 Task: In the sheet Budget Analysis ToolFont size of heading  18 Font style of dataoswald 'Font size of data '9 Alignment of headline & dataAlign center.   Fill color in heading, Red Font color of dataIn the sheet   Nexus Sales   book
Action: Mouse moved to (347, 110)
Screenshot: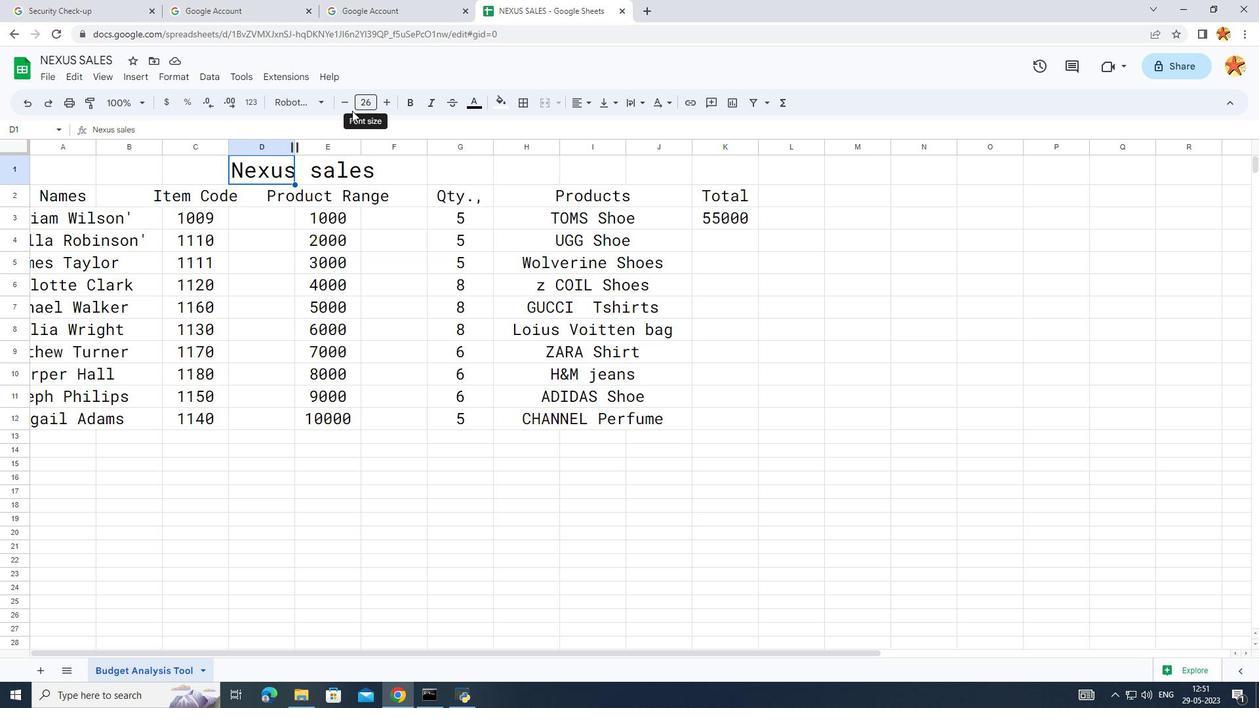 
Action: Mouse pressed left at (347, 110)
Screenshot: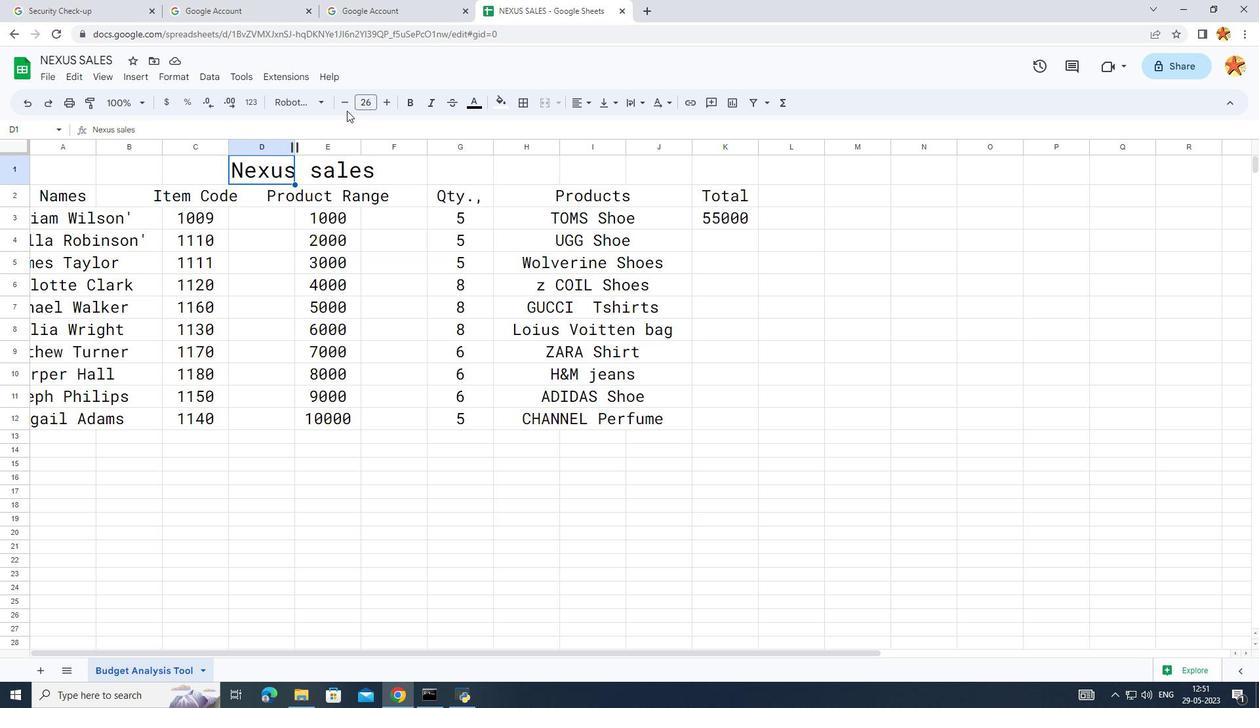 
Action: Mouse moved to (346, 108)
Screenshot: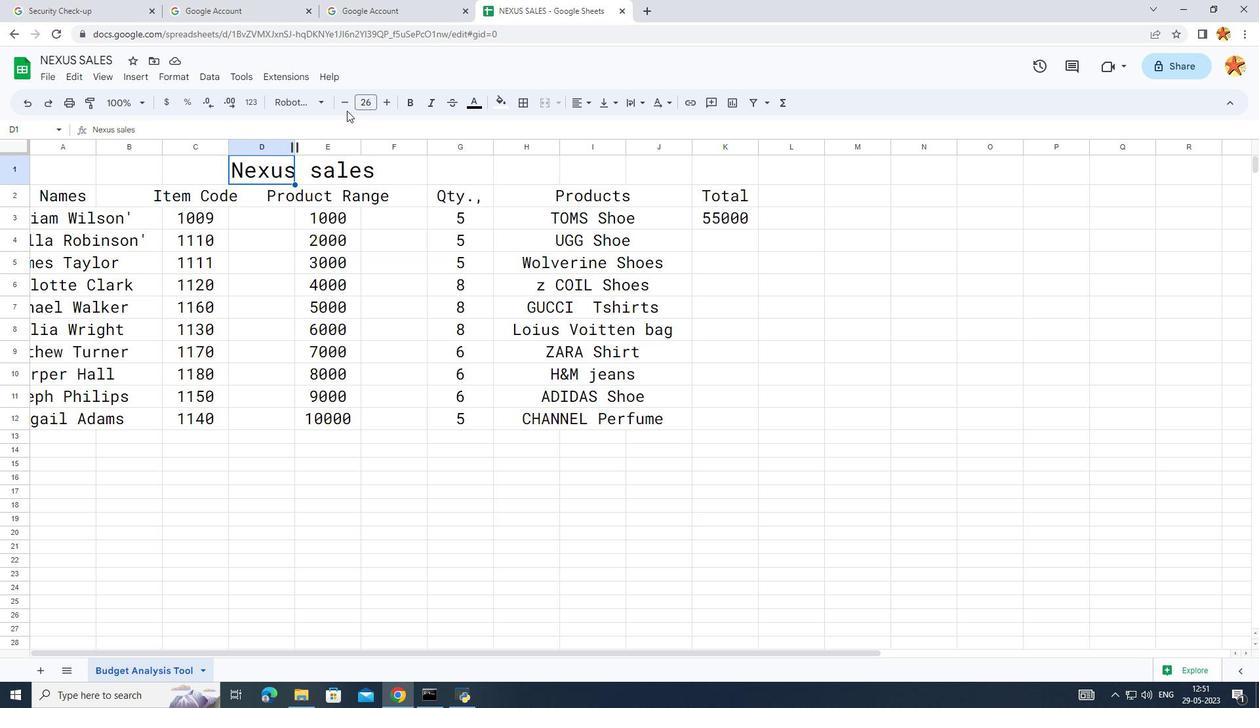 
Action: Mouse pressed left at (346, 108)
Screenshot: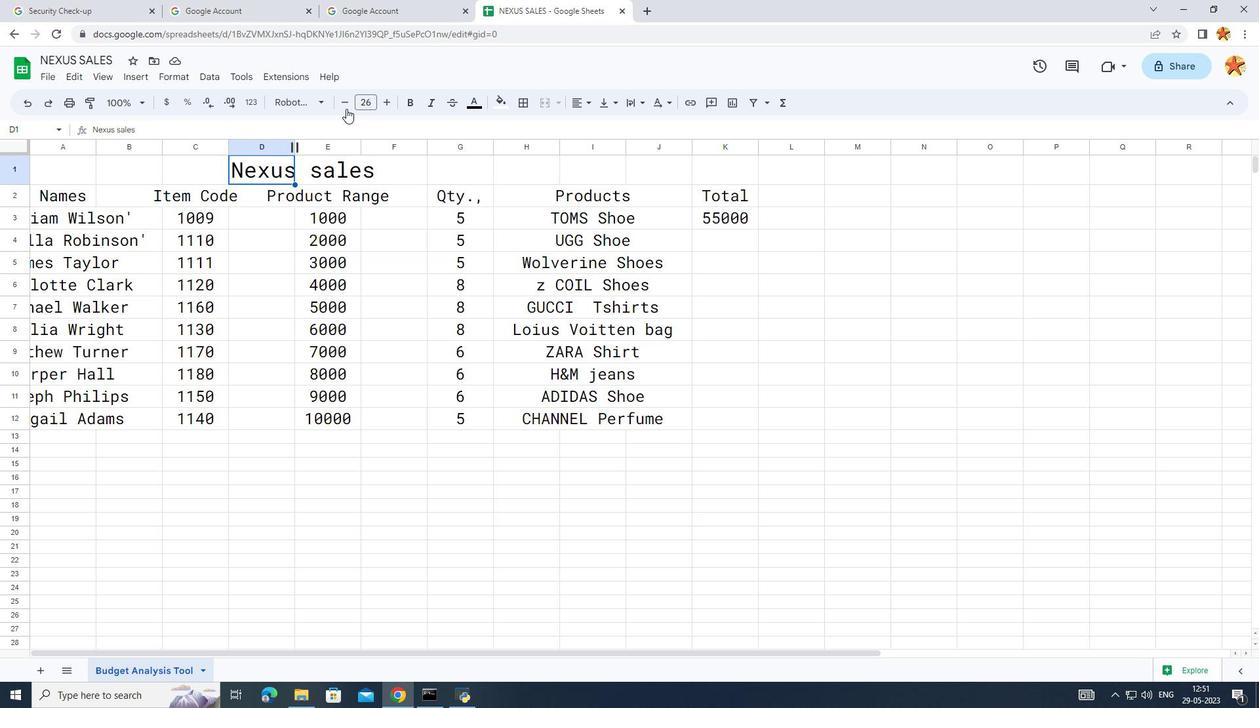
Action: Mouse pressed left at (346, 108)
Screenshot: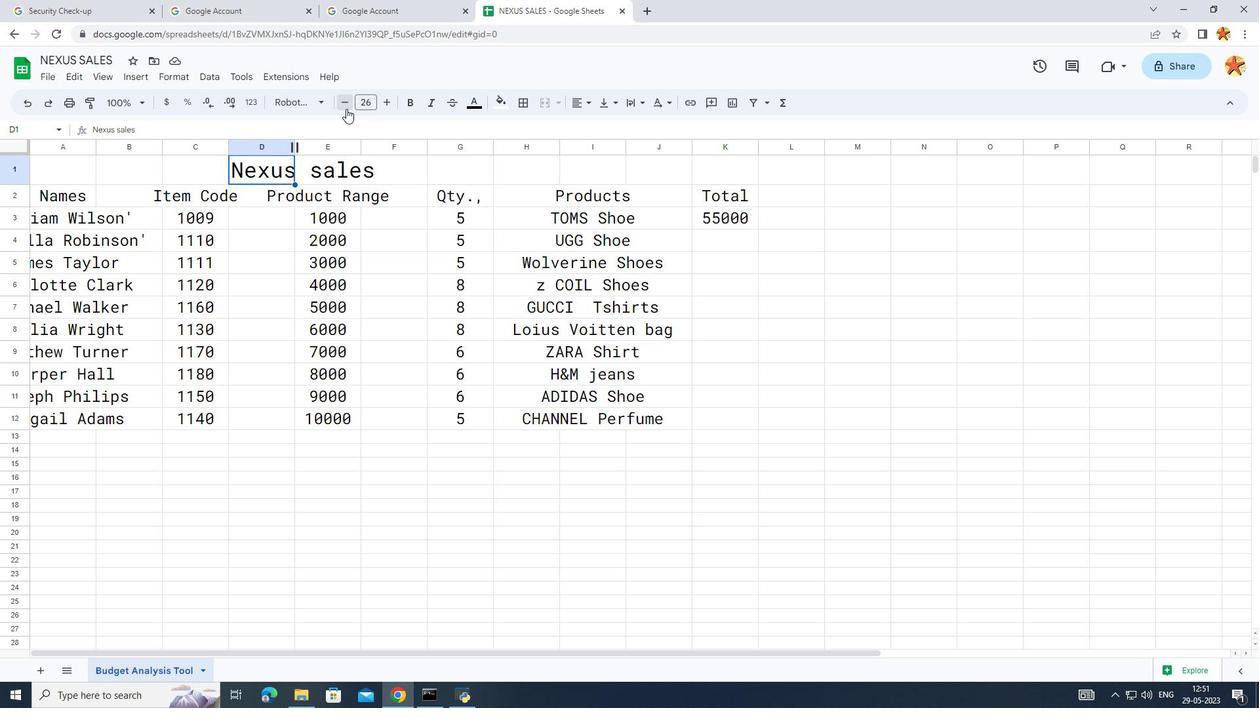 
Action: Mouse pressed left at (346, 108)
Screenshot: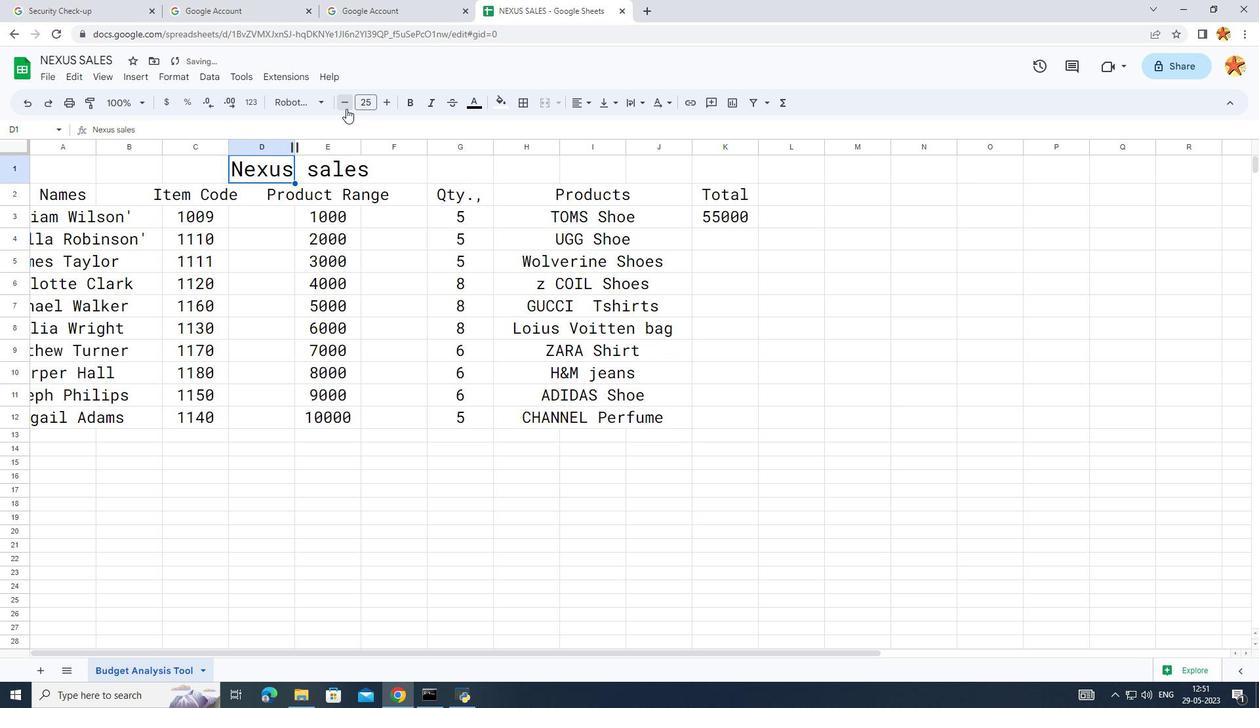 
Action: Mouse pressed left at (346, 108)
Screenshot: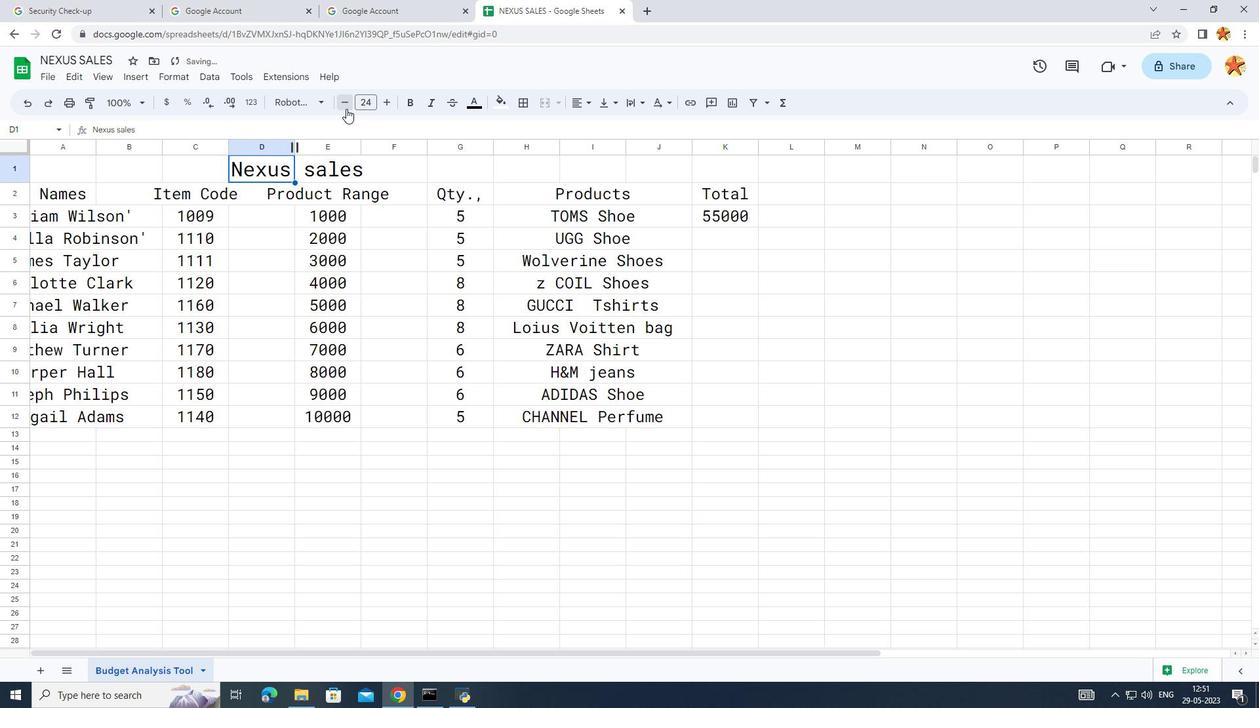 
Action: Mouse pressed left at (346, 108)
Screenshot: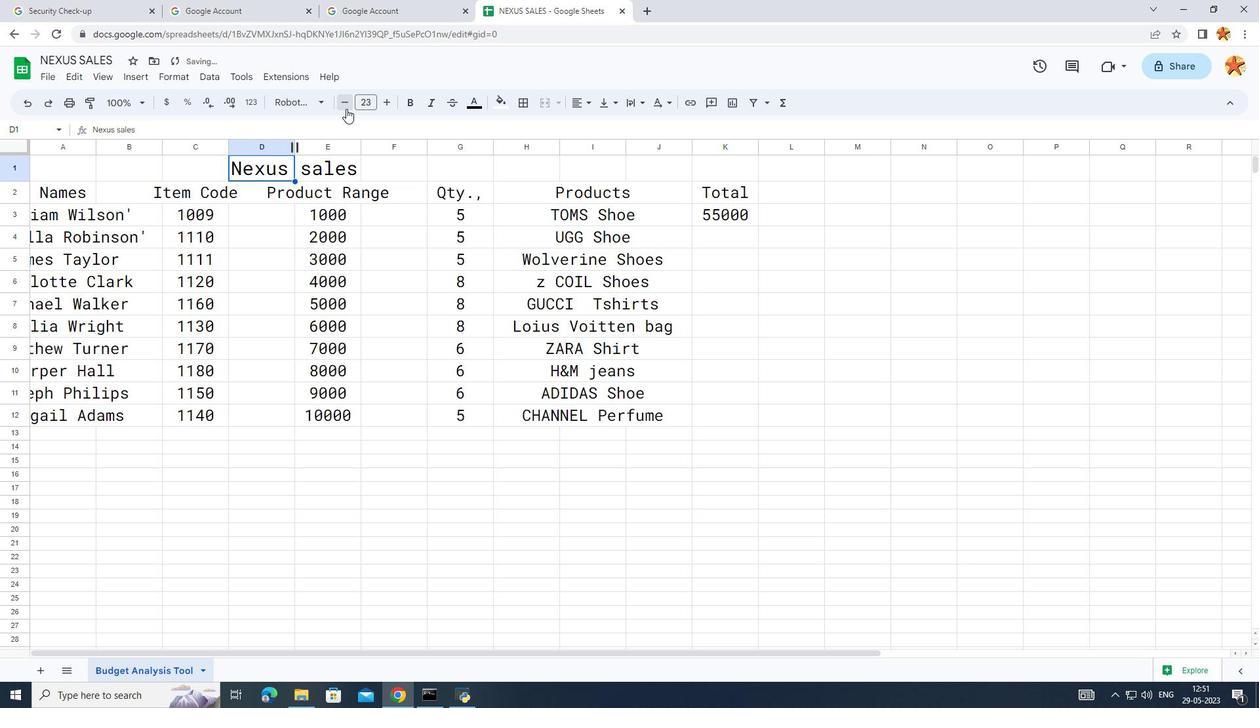 
Action: Mouse pressed left at (346, 108)
Screenshot: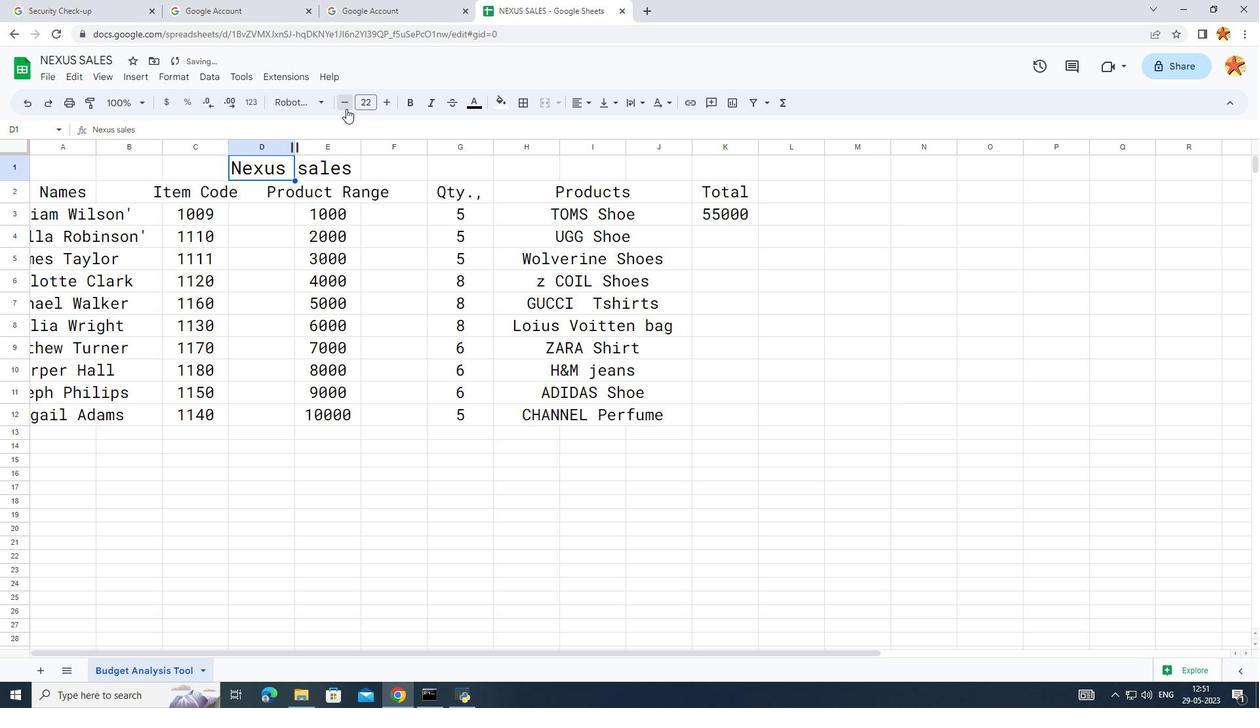
Action: Mouse pressed left at (346, 108)
Screenshot: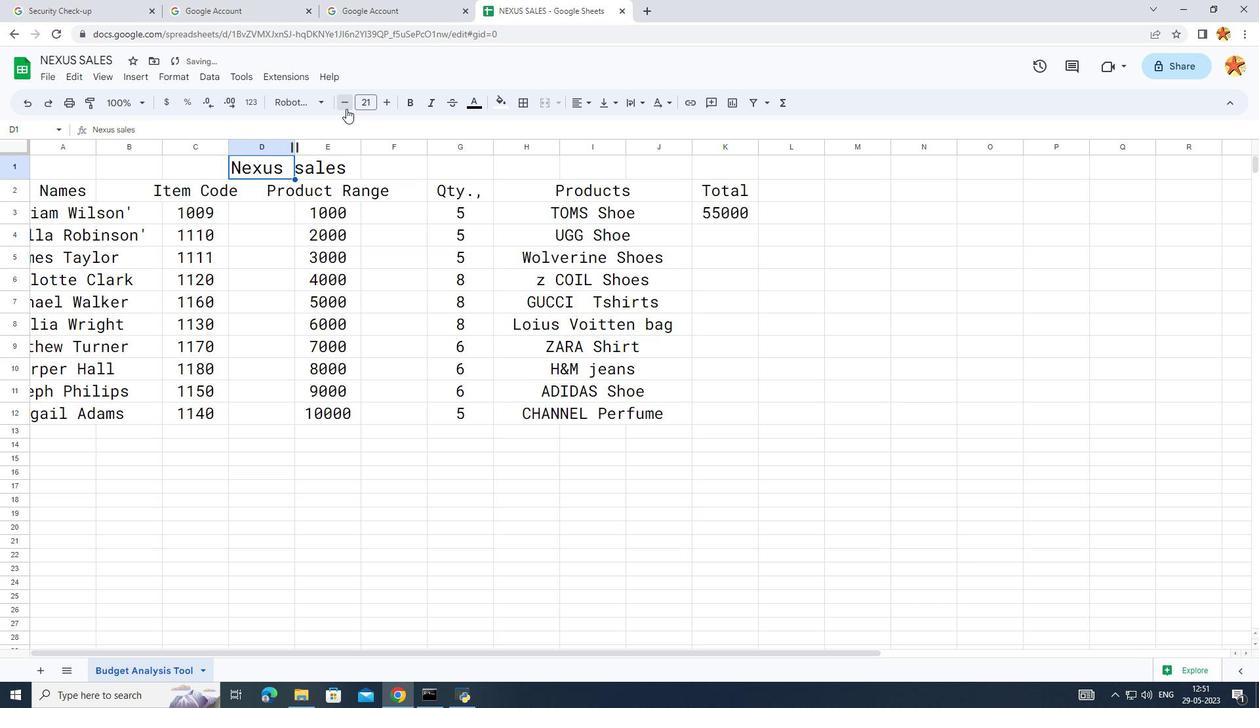 
Action: Mouse pressed left at (346, 108)
Screenshot: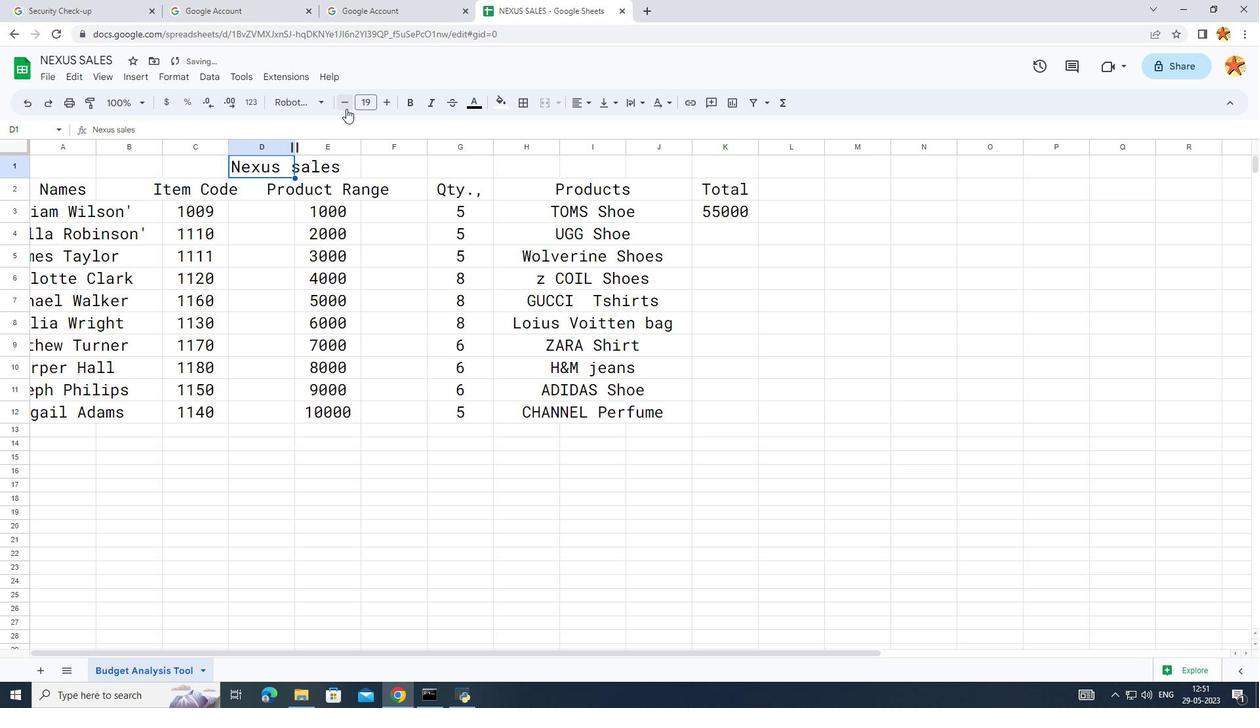 
Action: Mouse moved to (47, 190)
Screenshot: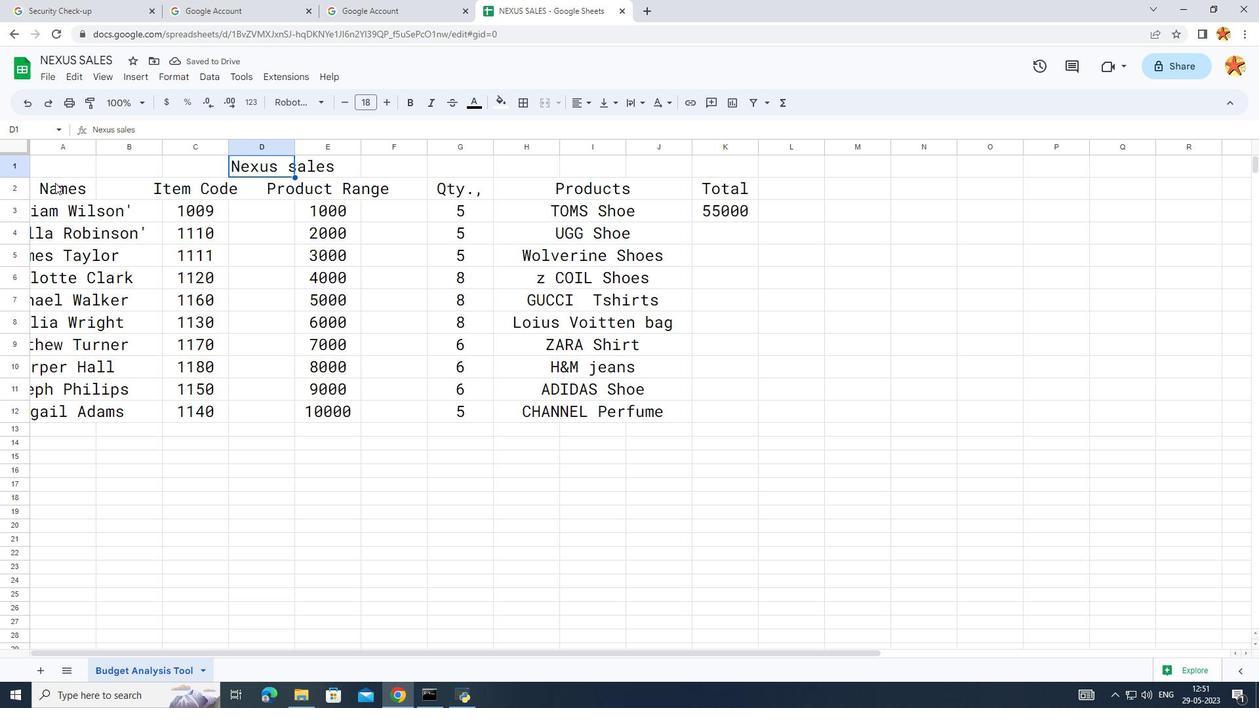 
Action: Mouse pressed left at (47, 190)
Screenshot: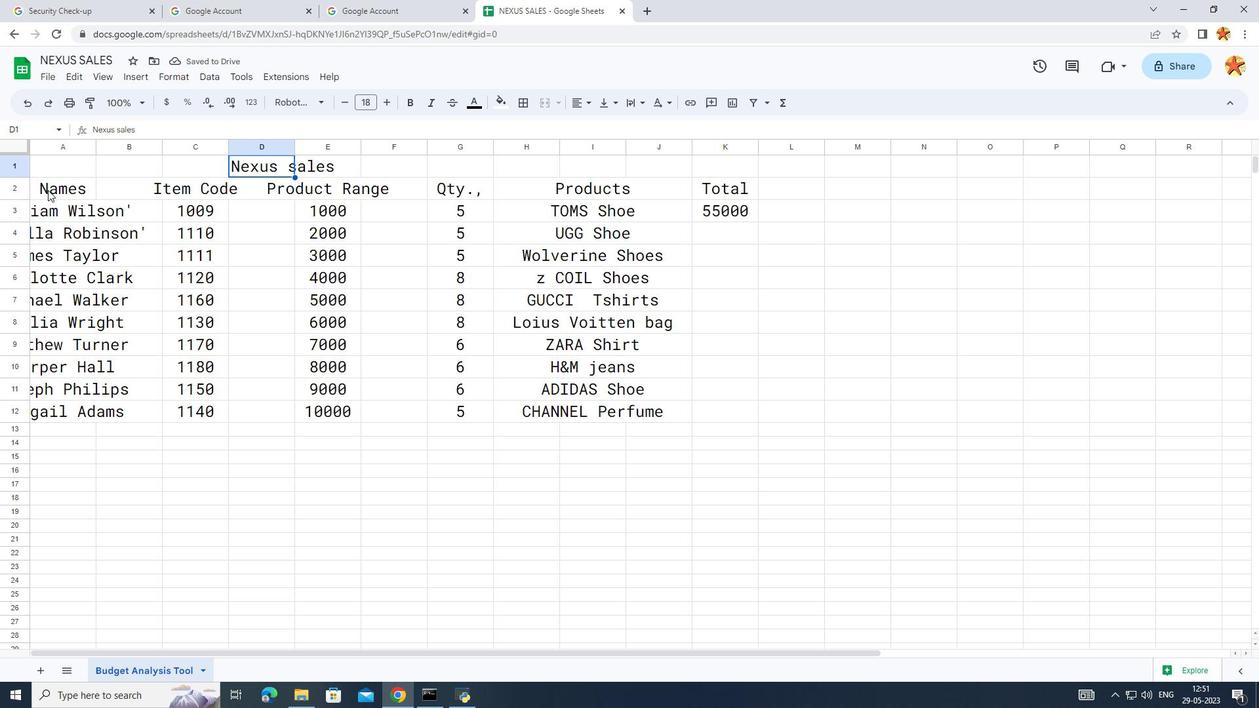 
Action: Mouse moved to (349, 99)
Screenshot: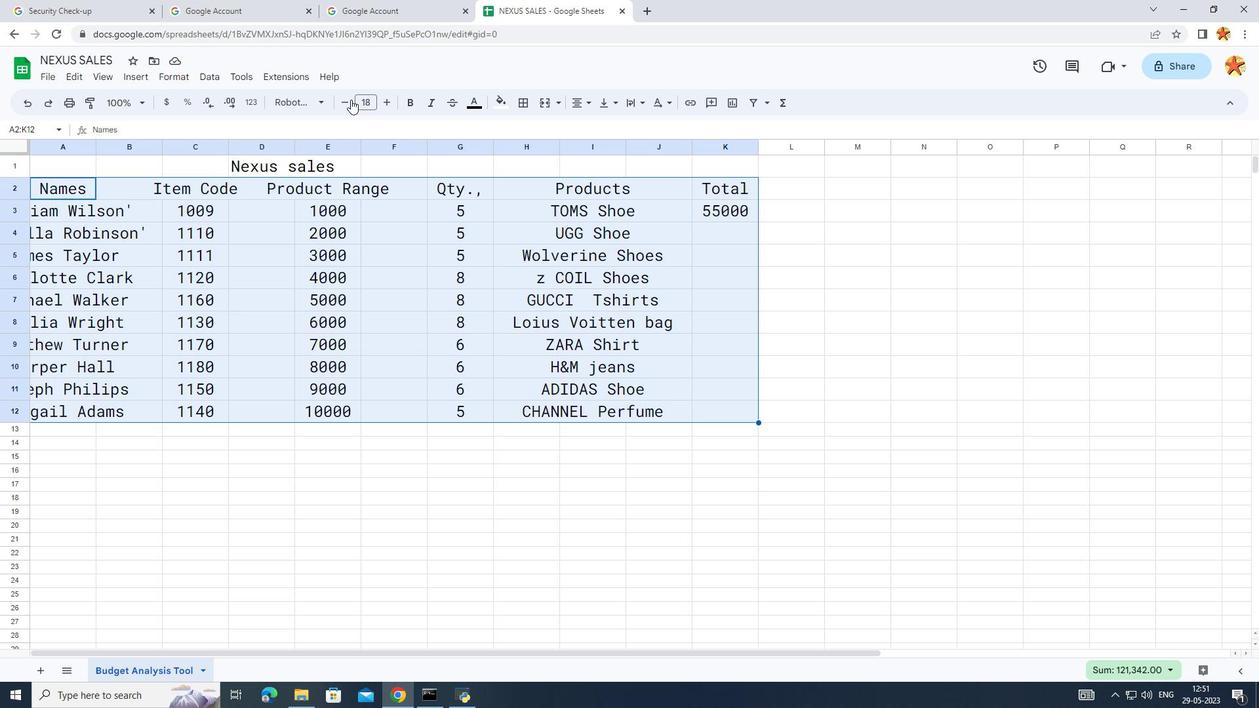 
Action: Mouse pressed left at (349, 99)
Screenshot: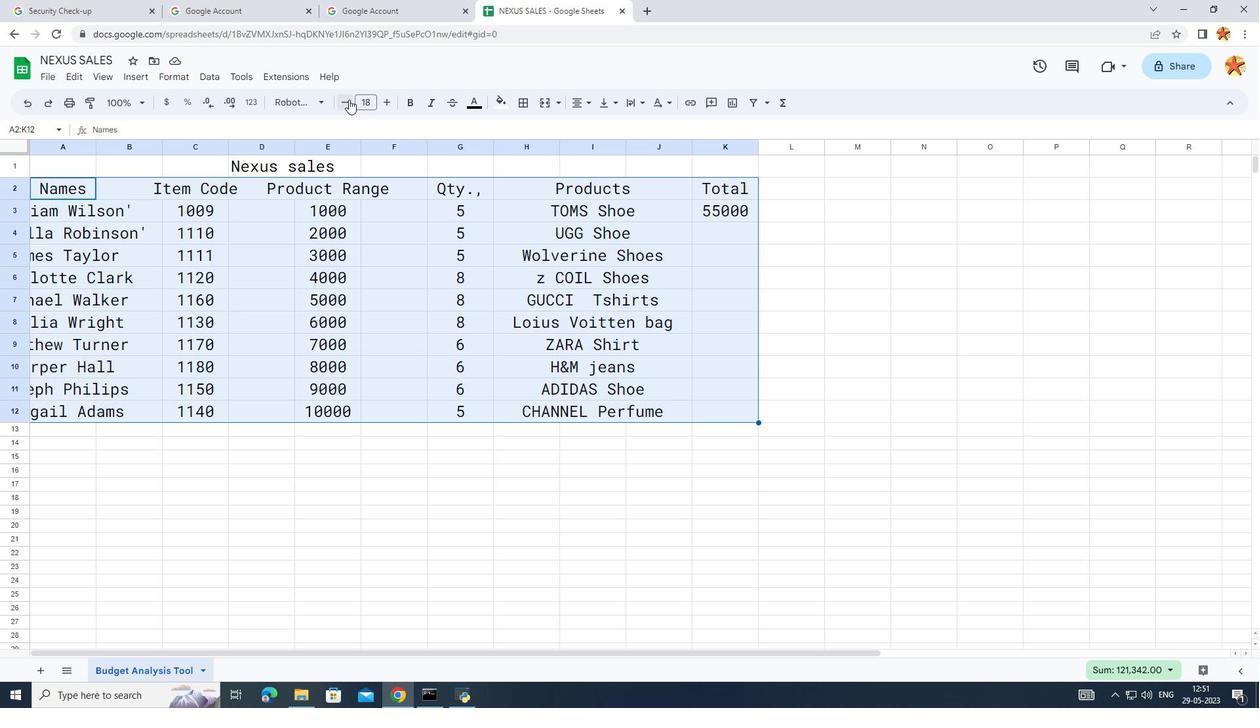 
Action: Mouse pressed left at (349, 99)
Screenshot: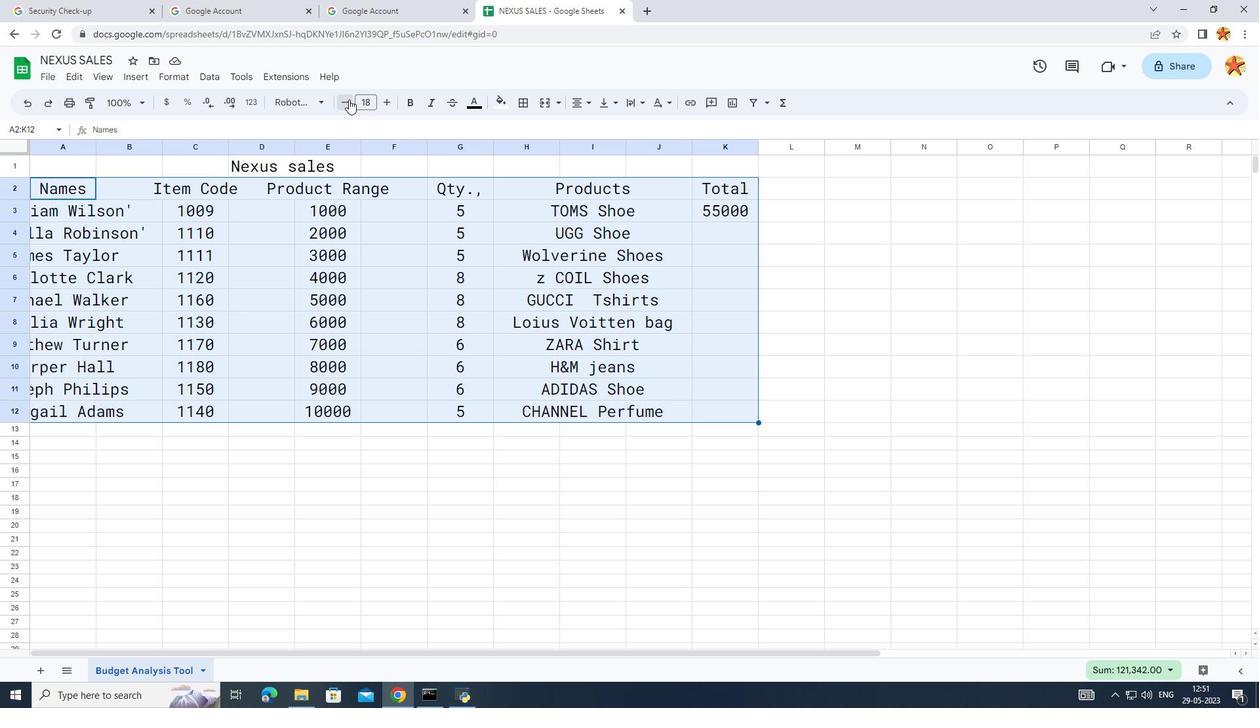 
Action: Mouse pressed left at (349, 99)
Screenshot: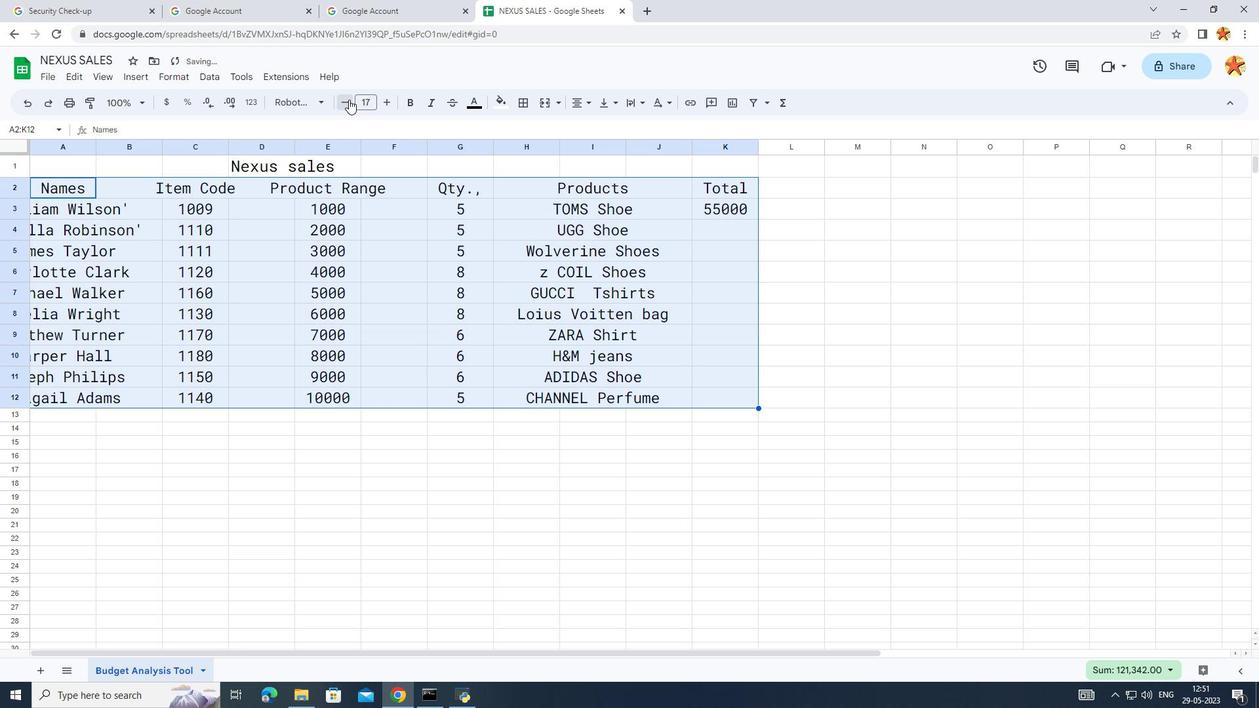 
Action: Mouse pressed left at (349, 99)
Screenshot: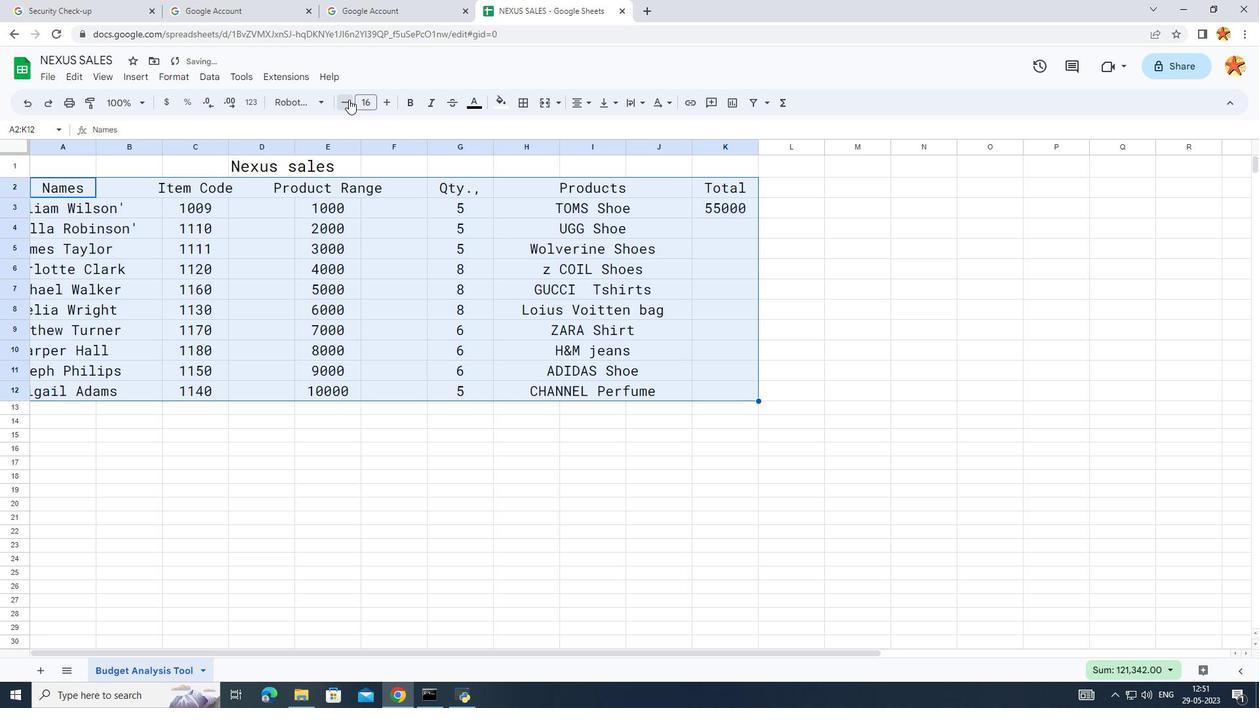 
Action: Mouse pressed left at (349, 99)
Screenshot: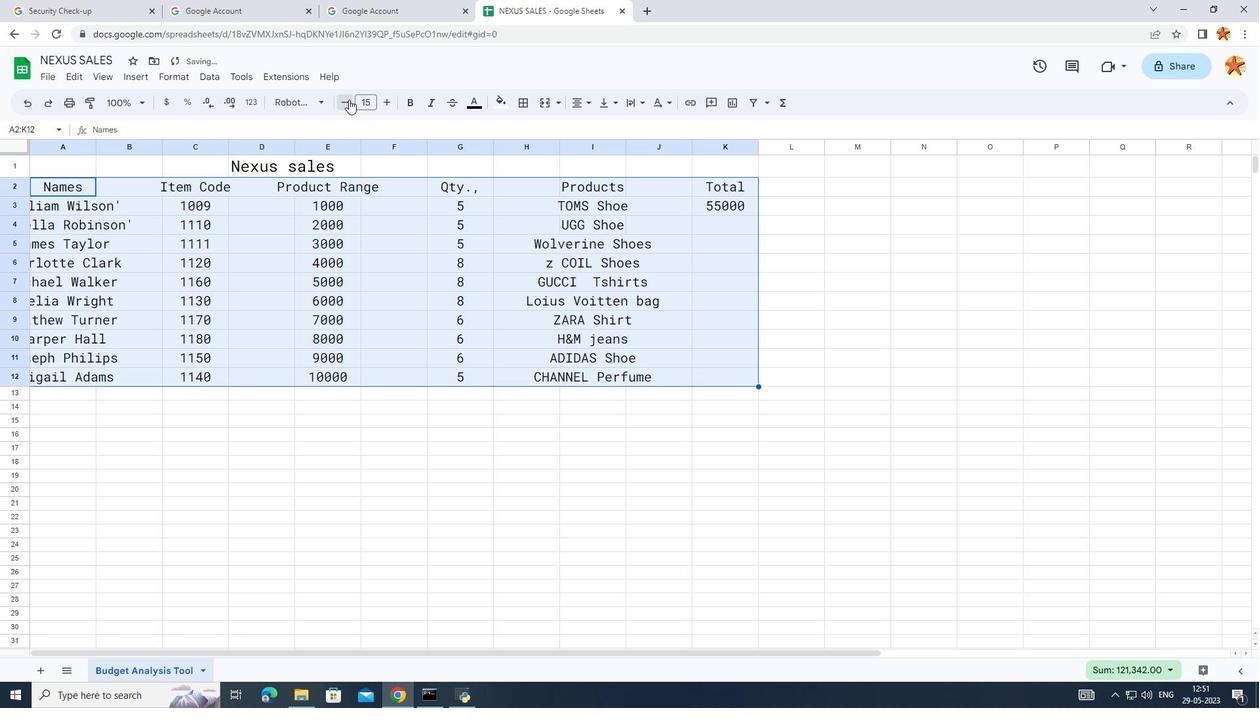 
Action: Mouse pressed left at (349, 99)
Screenshot: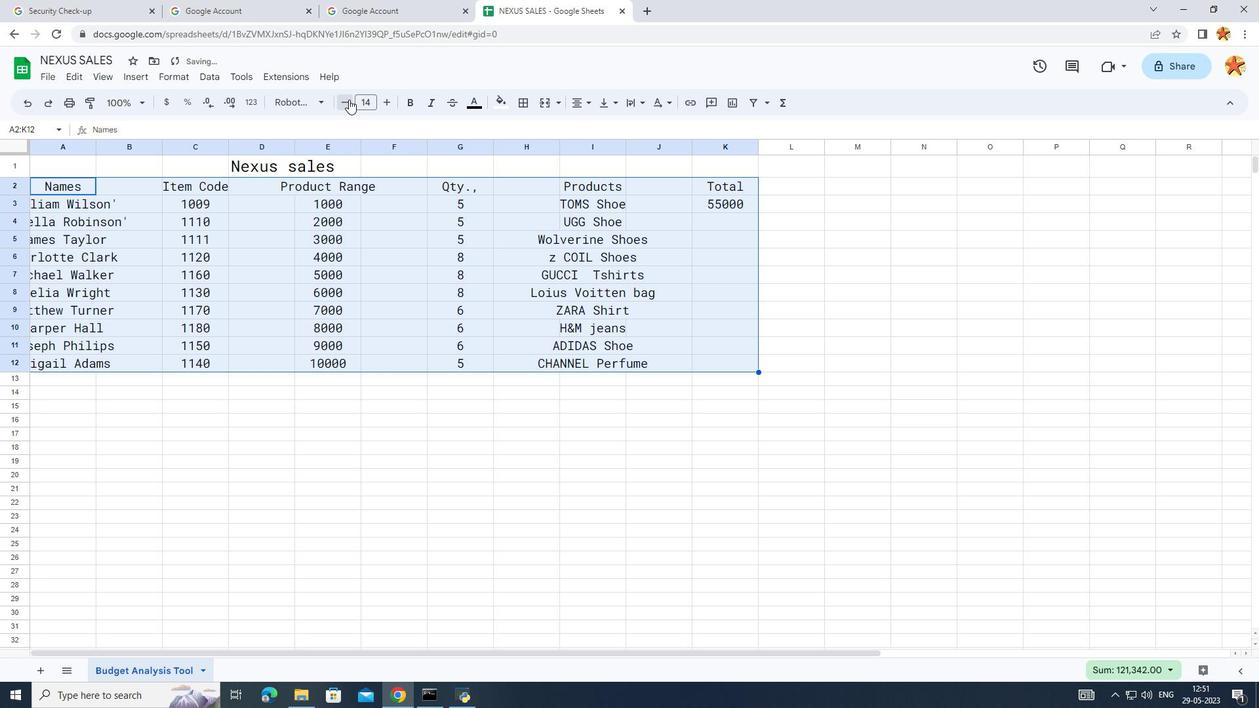 
Action: Mouse pressed left at (349, 99)
Screenshot: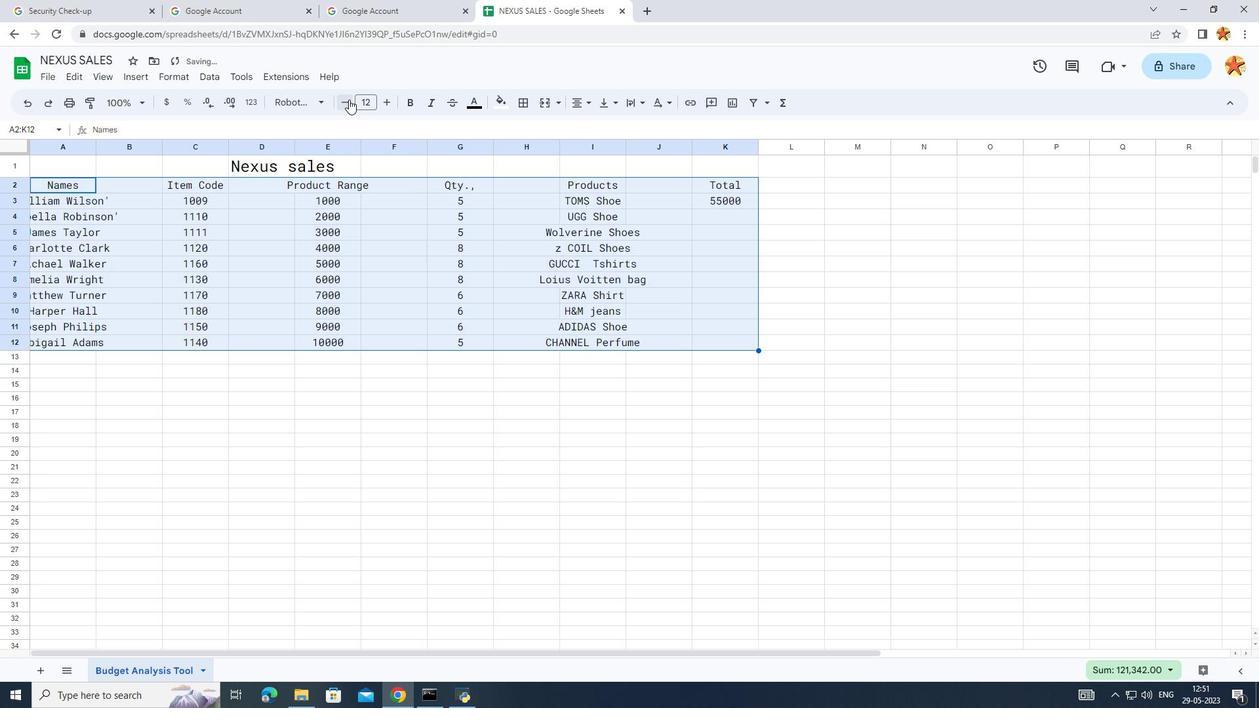 
Action: Mouse moved to (349, 99)
Screenshot: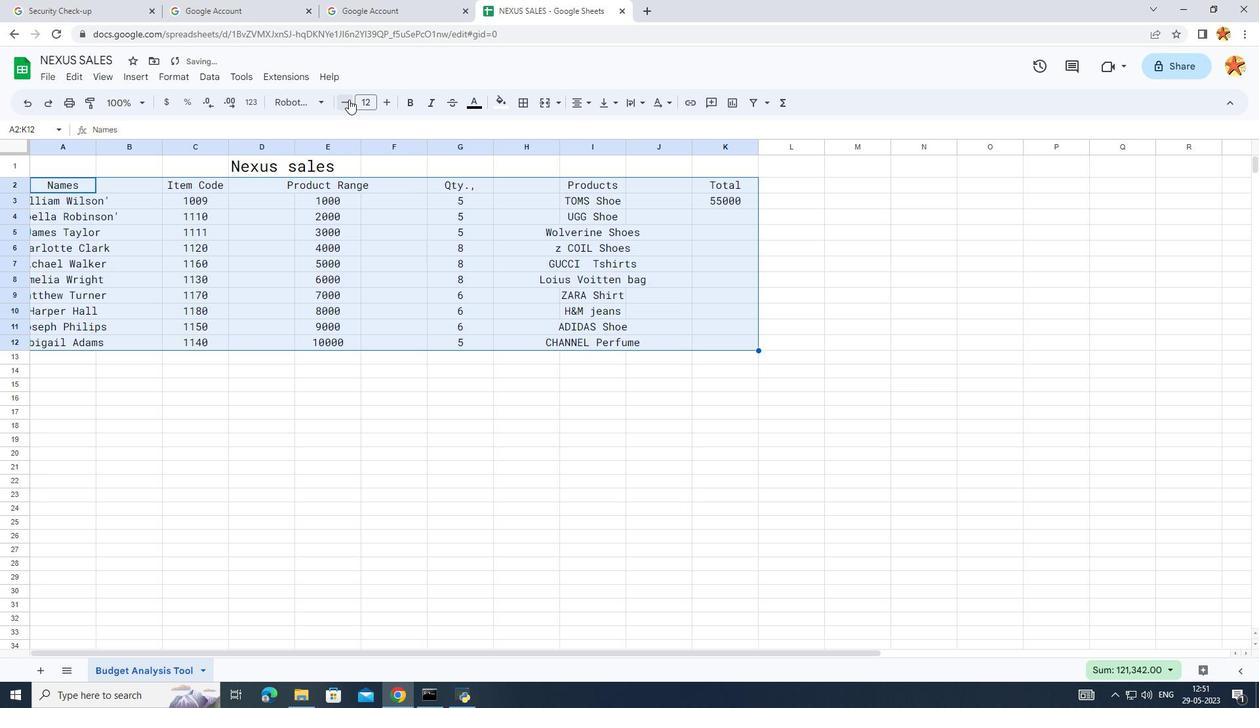 
Action: Mouse pressed left at (349, 99)
Screenshot: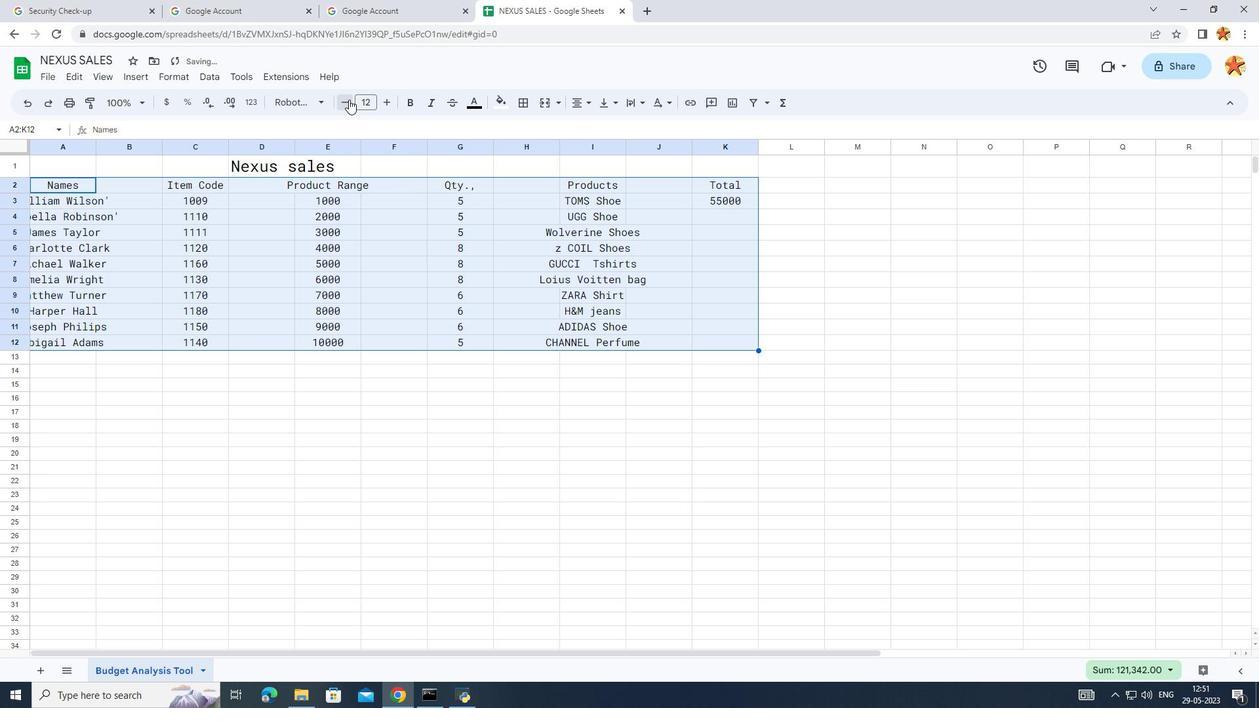 
Action: Mouse pressed left at (349, 99)
Screenshot: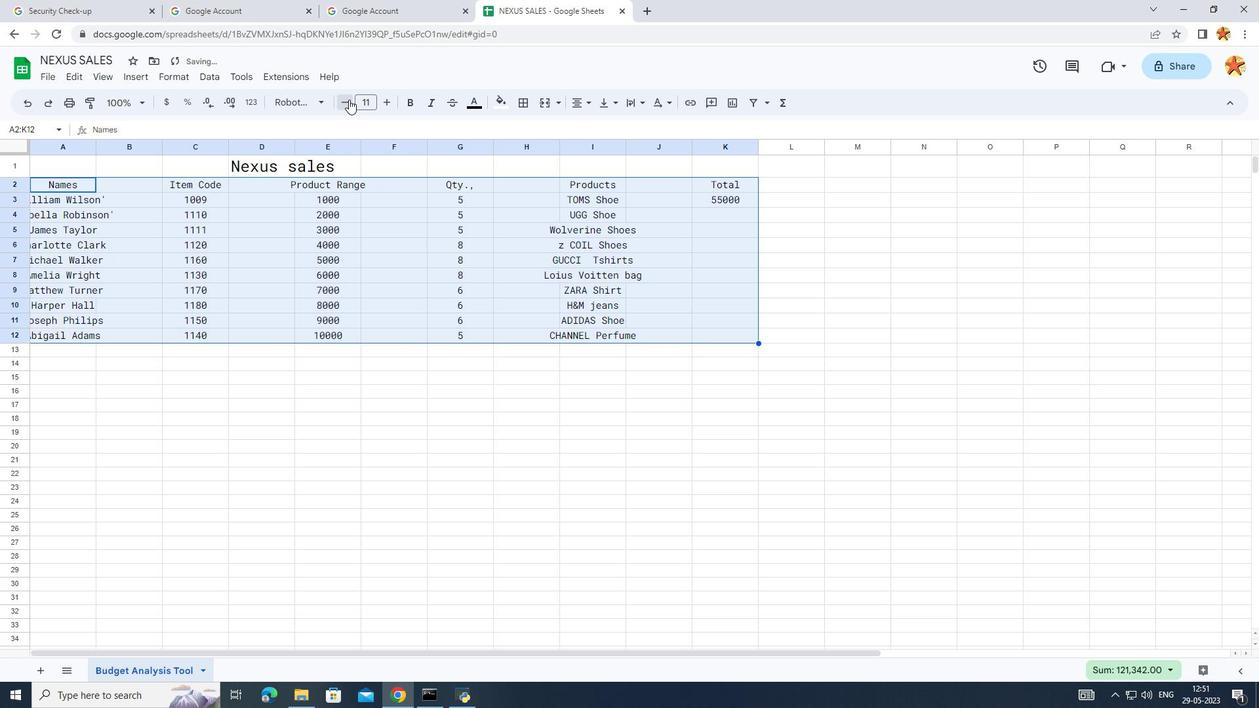 
Action: Mouse moved to (244, 342)
Screenshot: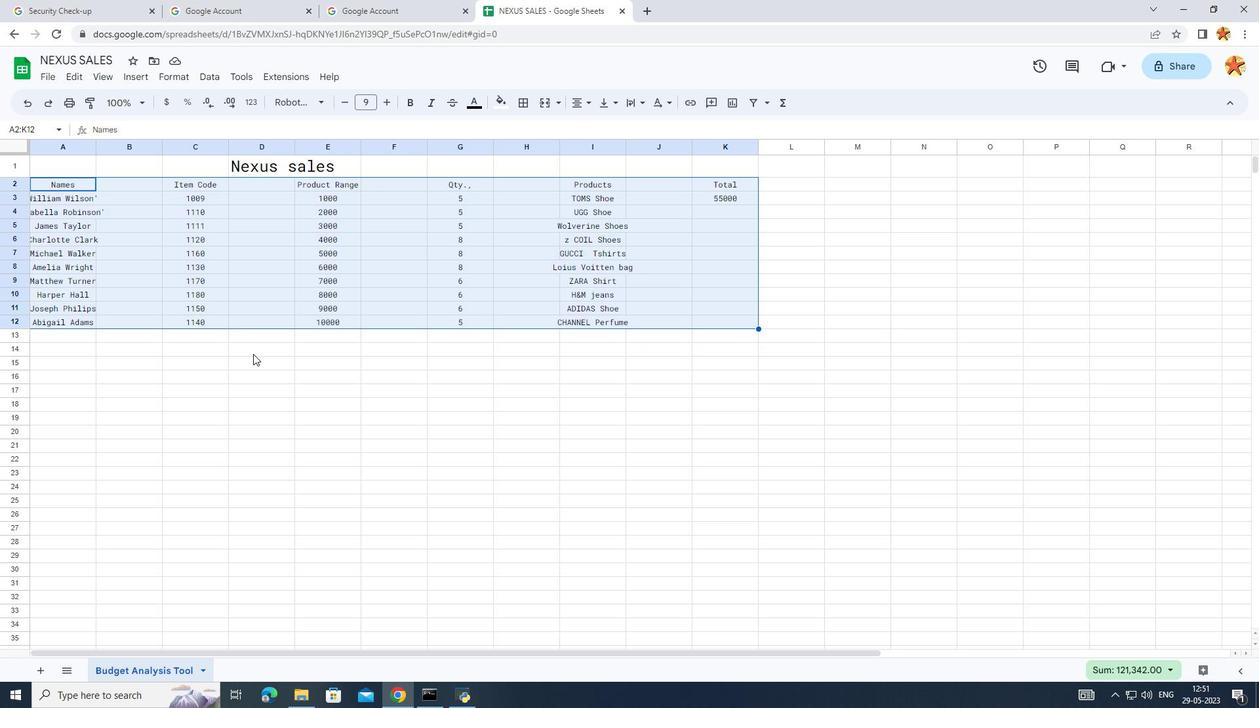 
Action: Mouse pressed left at (244, 342)
Screenshot: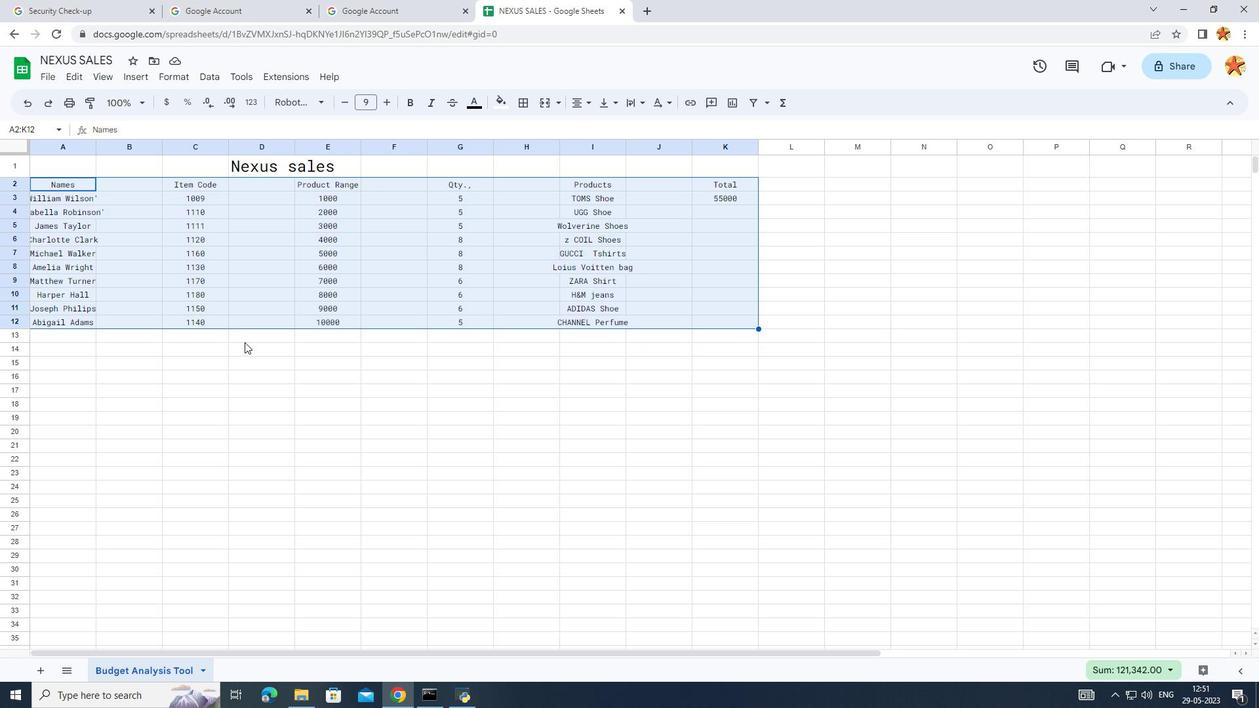 
Action: Mouse moved to (210, 159)
Screenshot: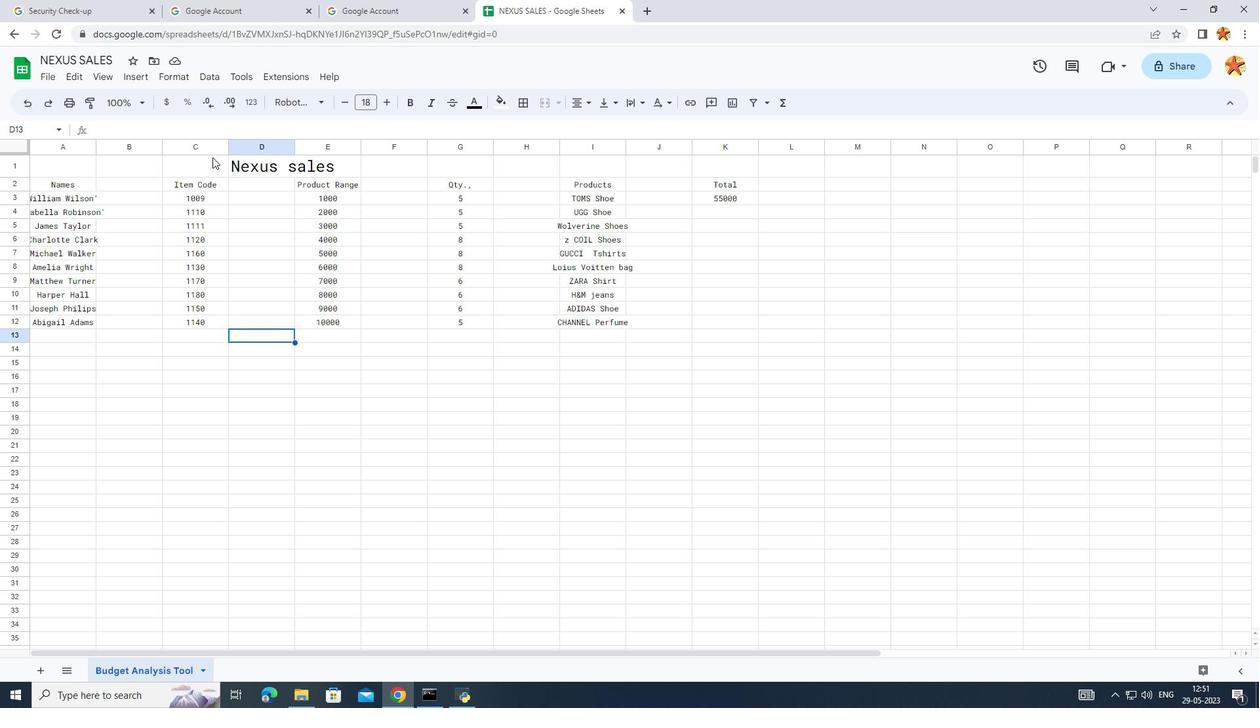 
Action: Mouse pressed left at (210, 159)
Screenshot: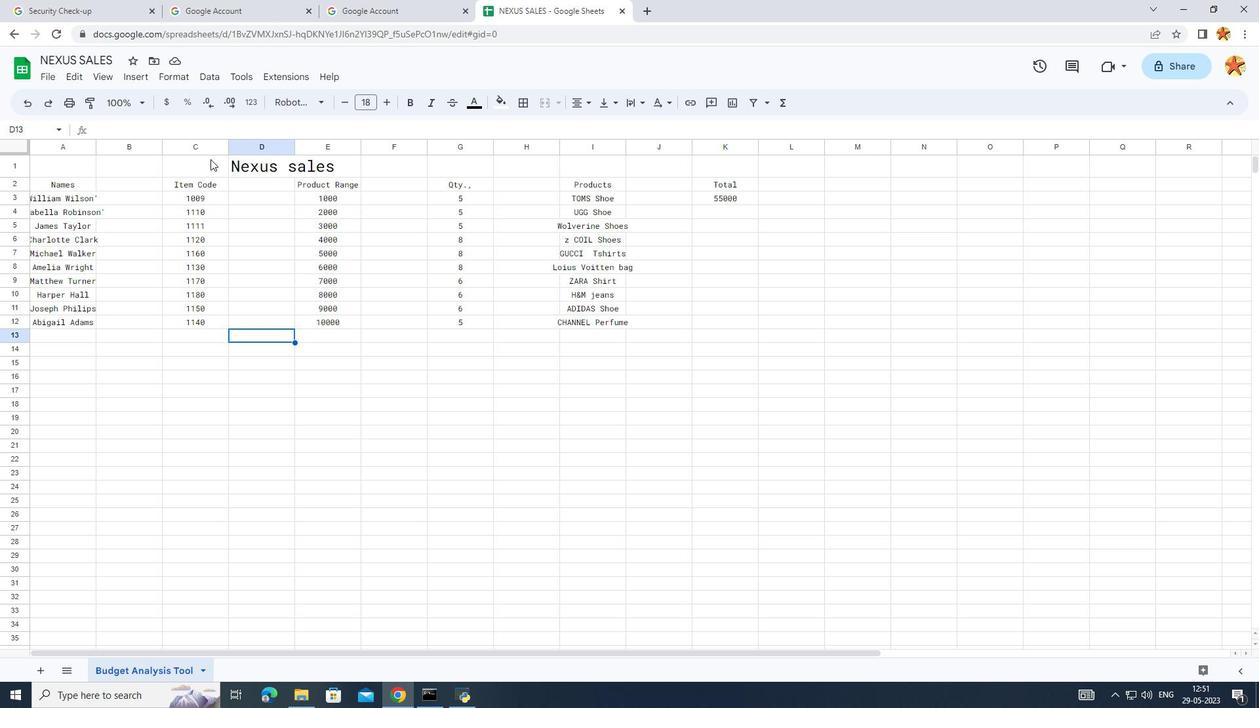
Action: Mouse moved to (133, 339)
Screenshot: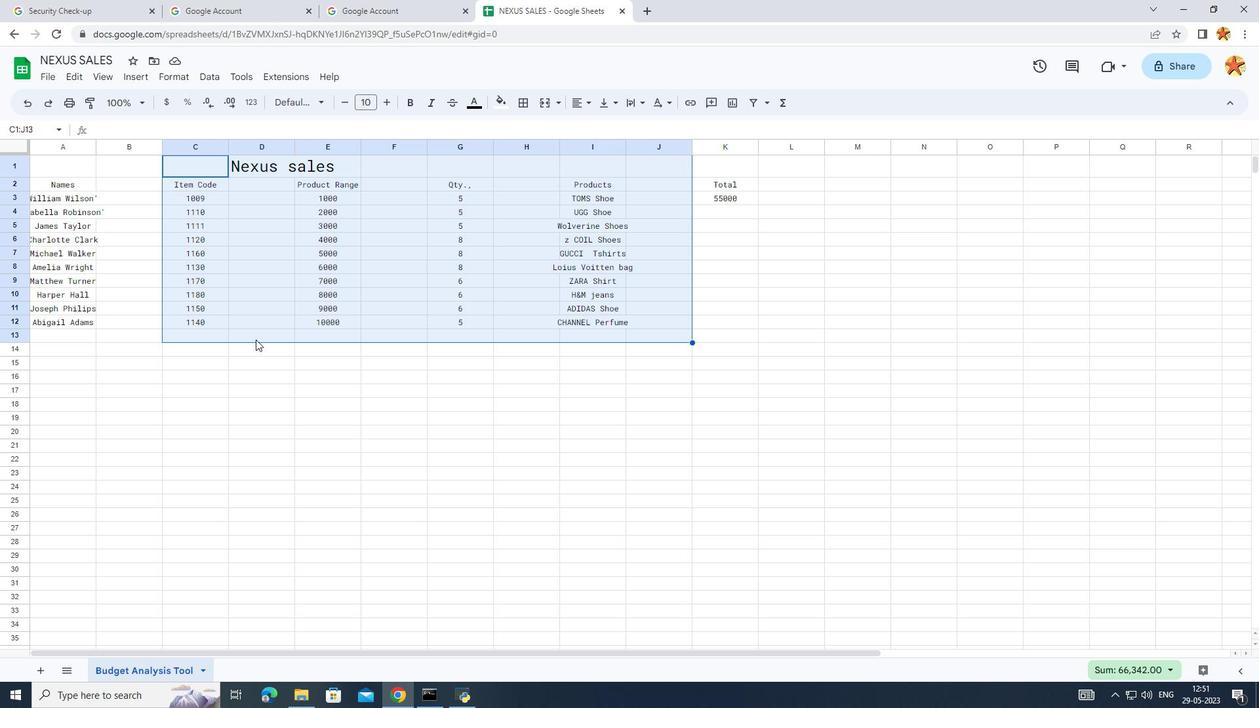 
Action: Mouse pressed left at (133, 339)
Screenshot: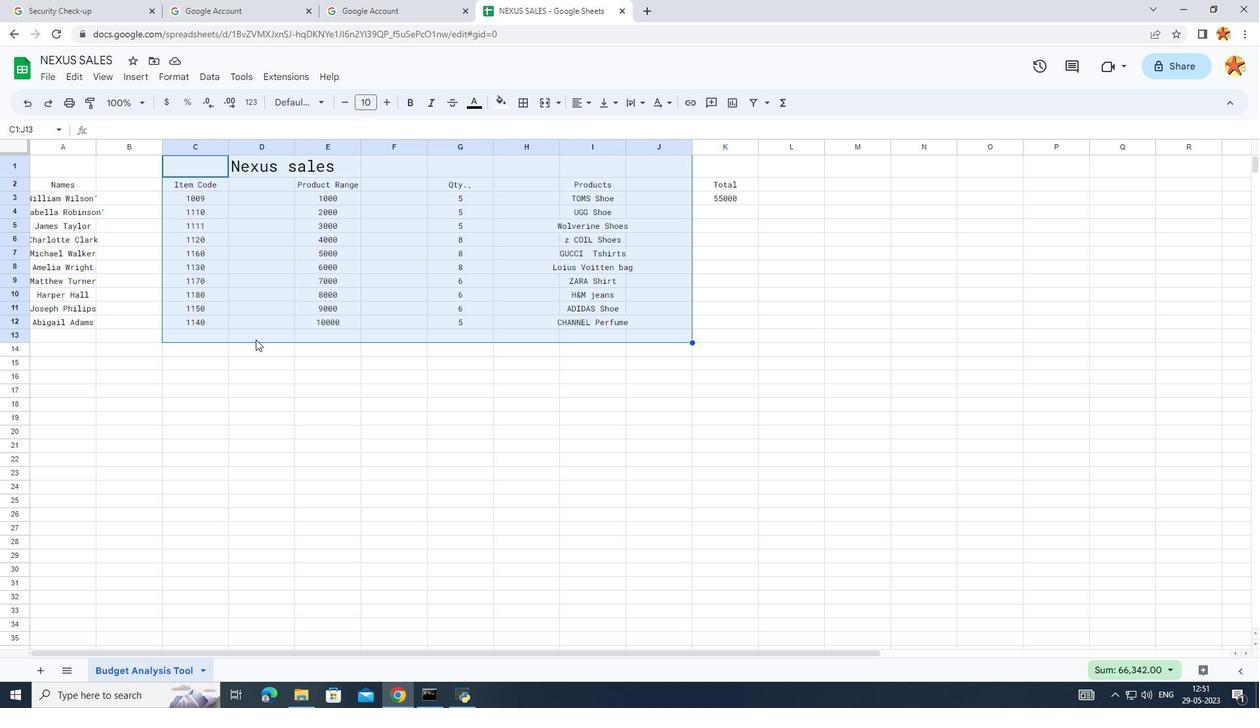 
Action: Mouse moved to (30, 320)
Screenshot: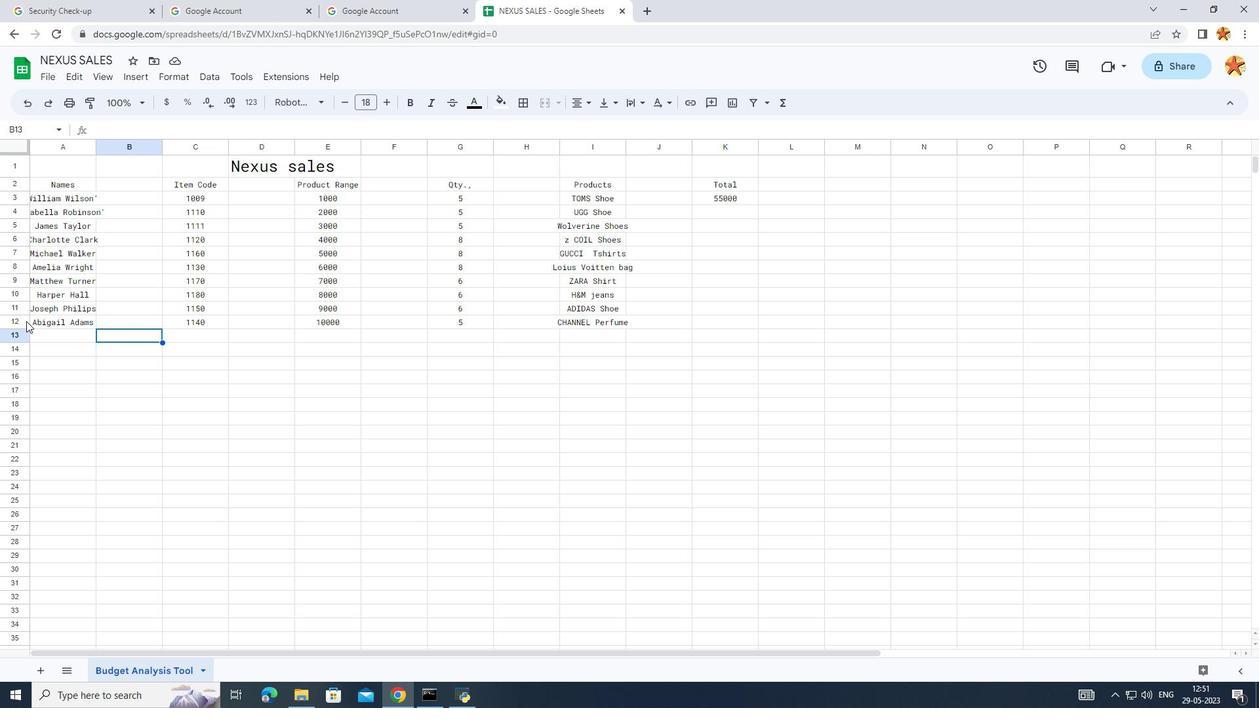 
Action: Mouse pressed left at (30, 320)
Screenshot: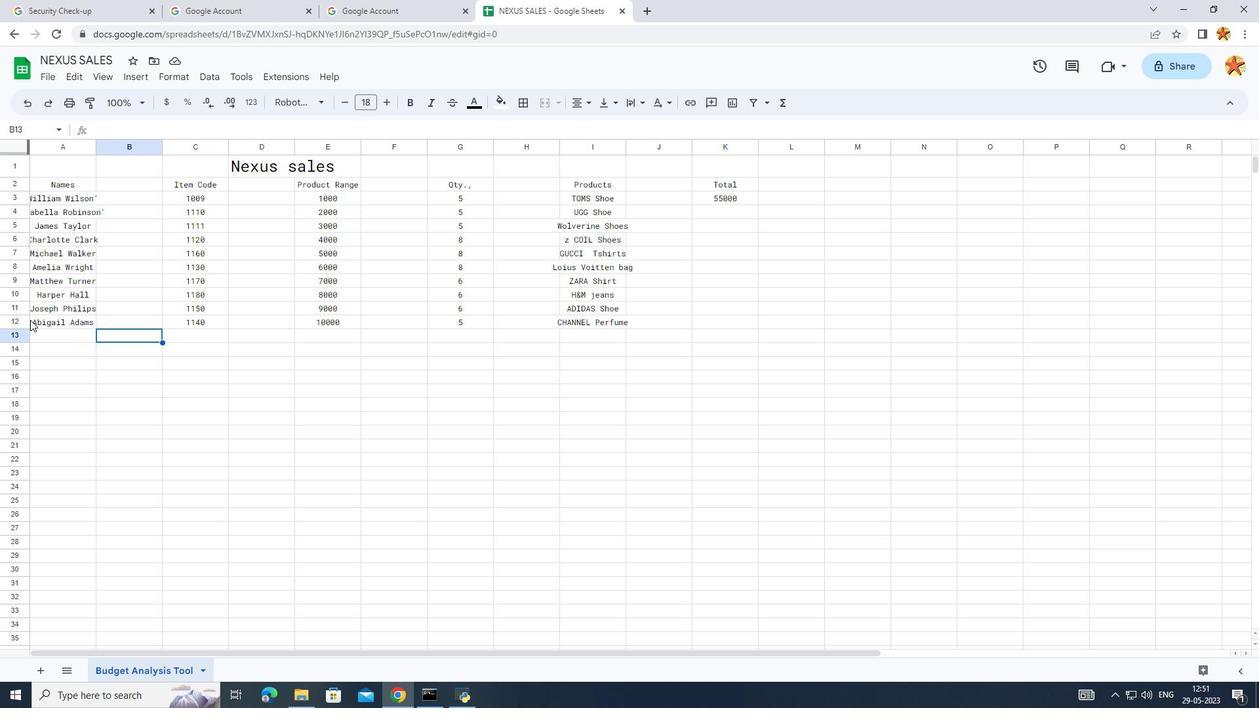 
Action: Mouse moved to (585, 105)
Screenshot: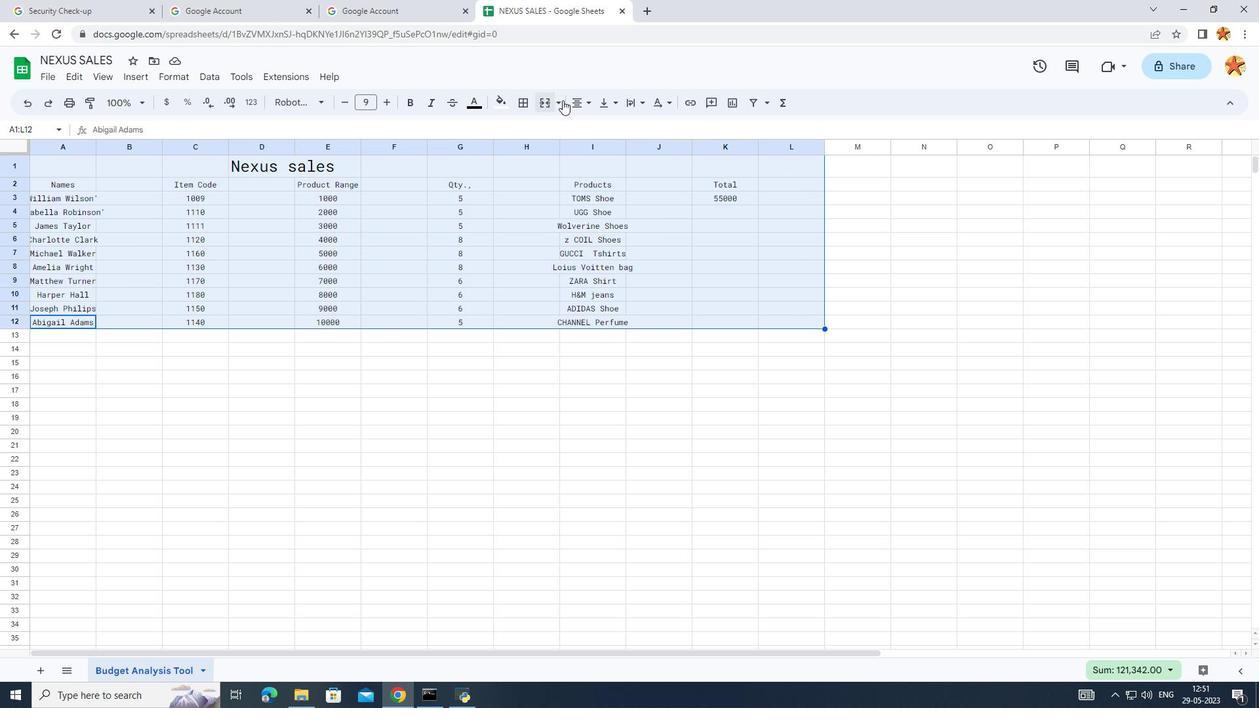 
Action: Mouse pressed left at (585, 105)
Screenshot: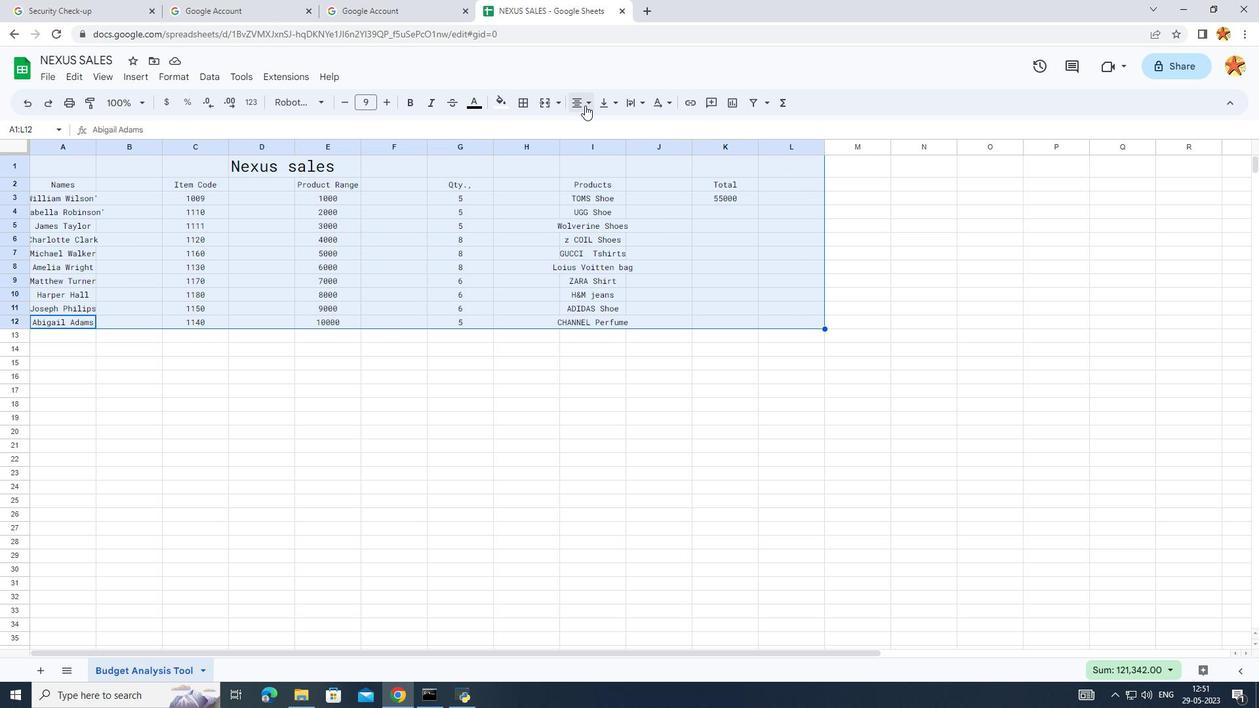 
Action: Mouse moved to (602, 132)
Screenshot: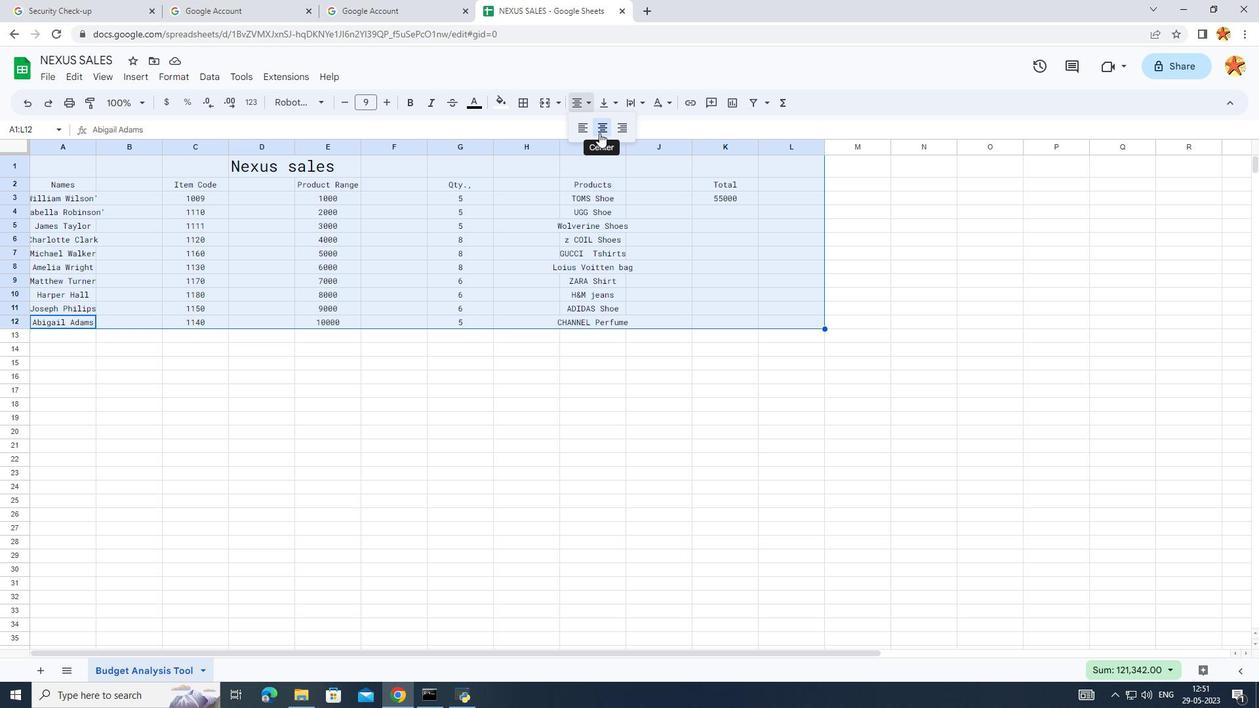 
Action: Mouse pressed left at (602, 132)
Screenshot: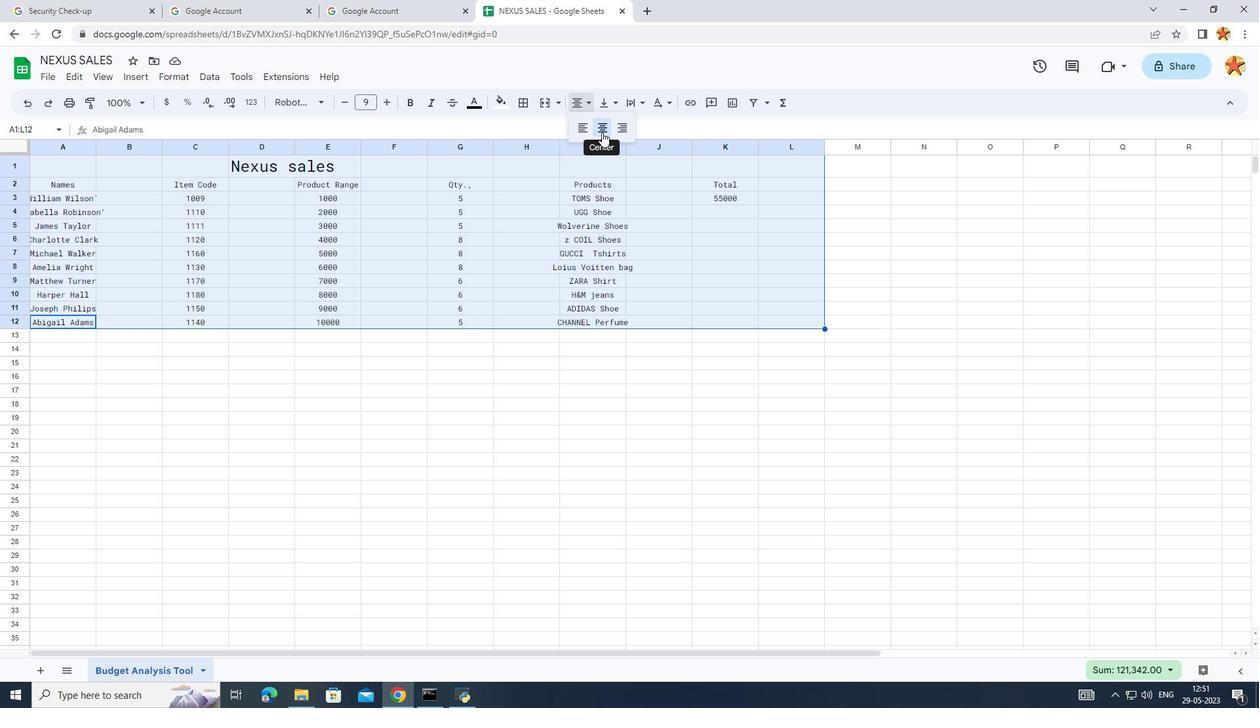 
Action: Mouse moved to (362, 437)
Screenshot: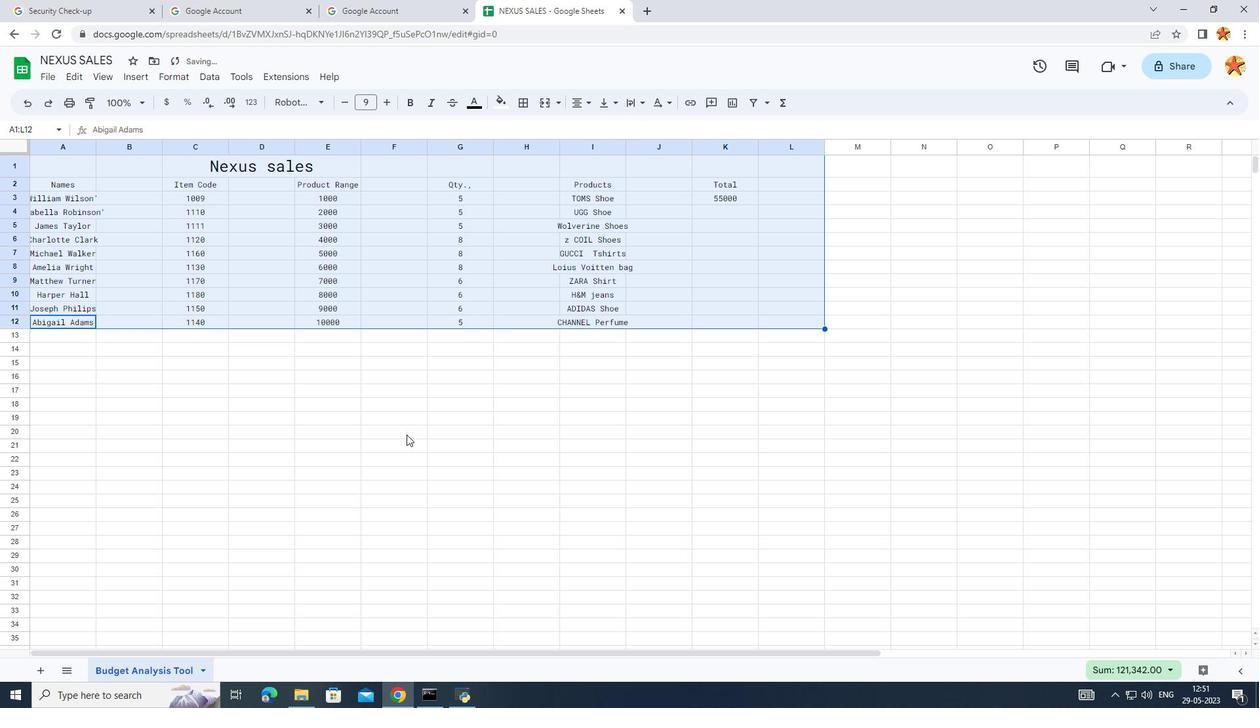
Action: Mouse pressed left at (362, 437)
Screenshot: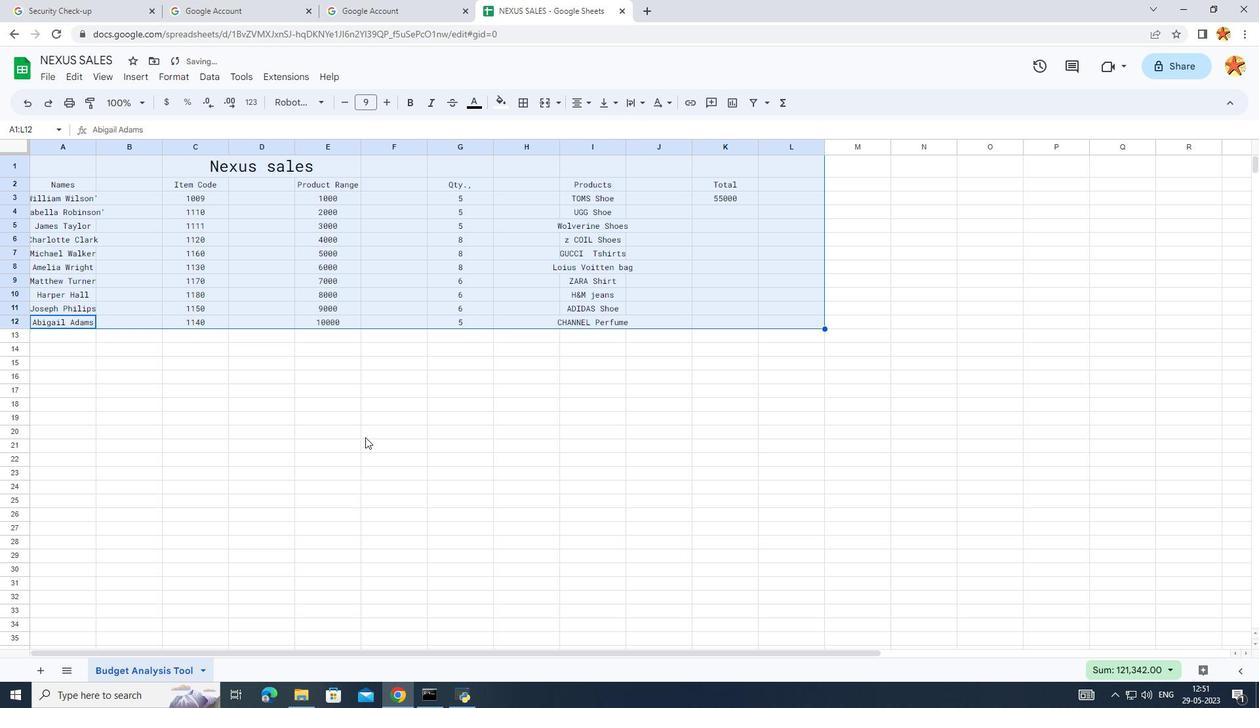 
Action: Mouse moved to (177, 353)
Screenshot: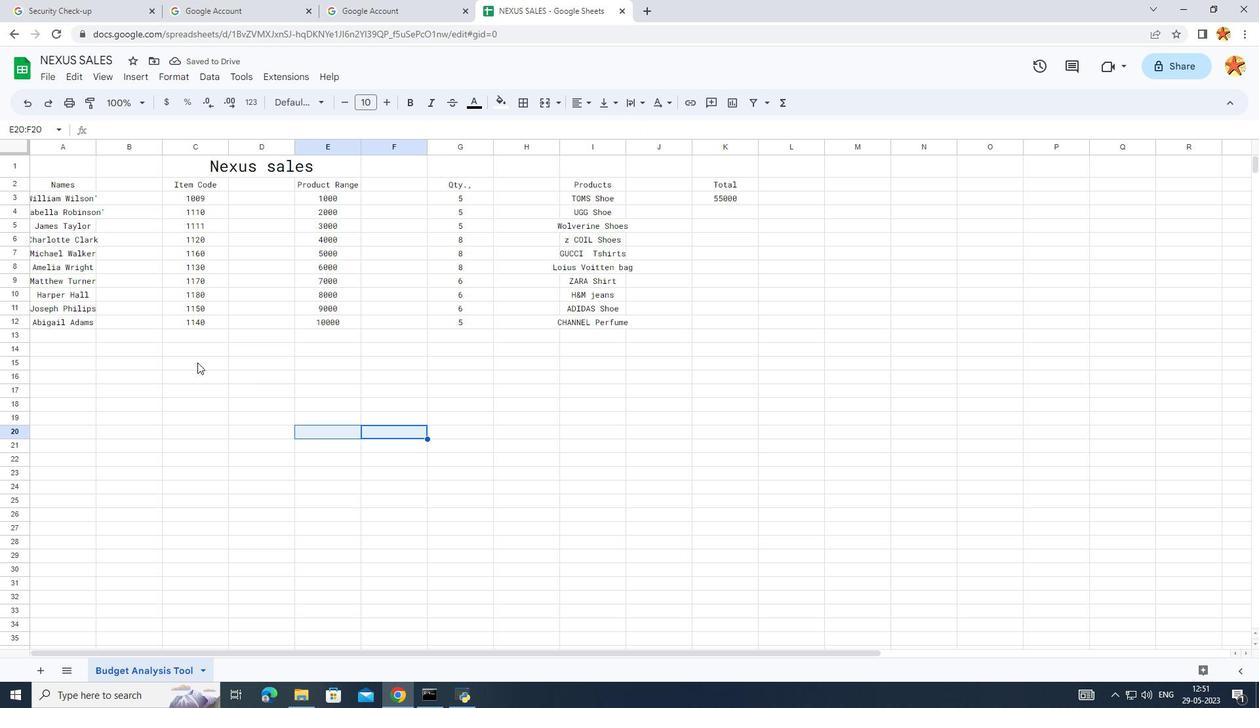 
Action: Mouse pressed left at (177, 353)
Screenshot: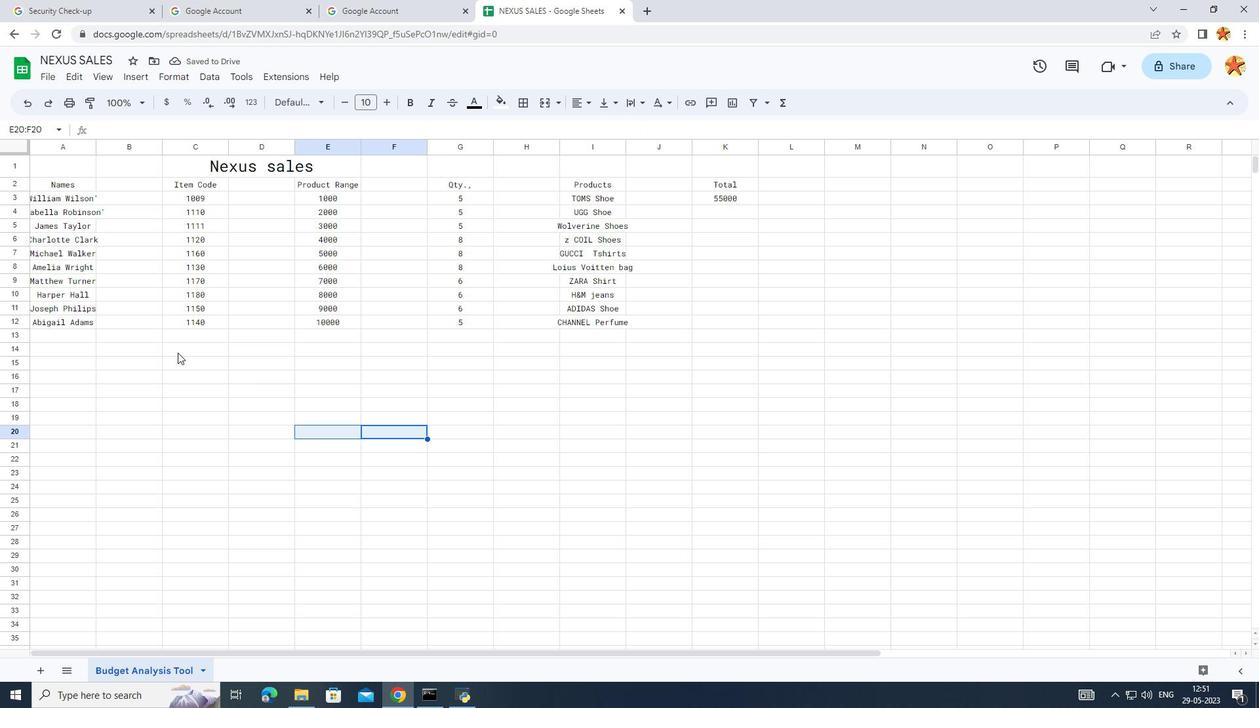 
Action: Mouse moved to (43, 188)
Screenshot: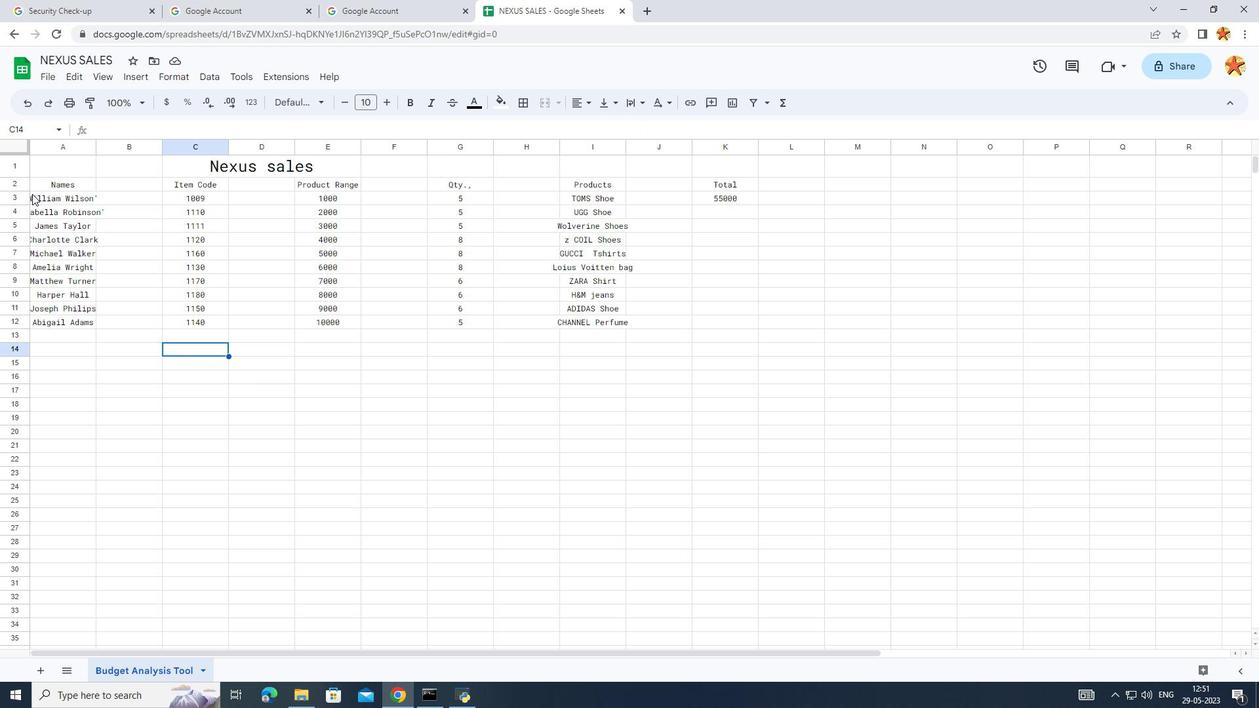 
Action: Mouse pressed left at (43, 188)
Screenshot: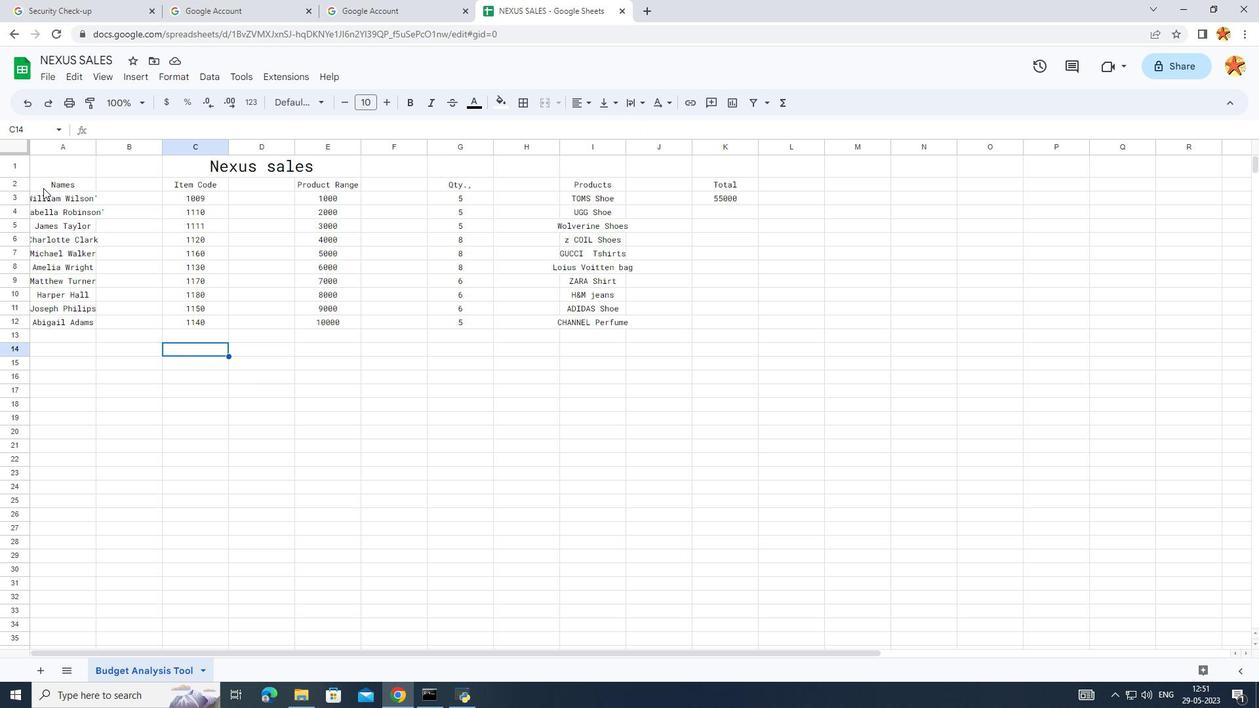 
Action: Mouse moved to (471, 103)
Screenshot: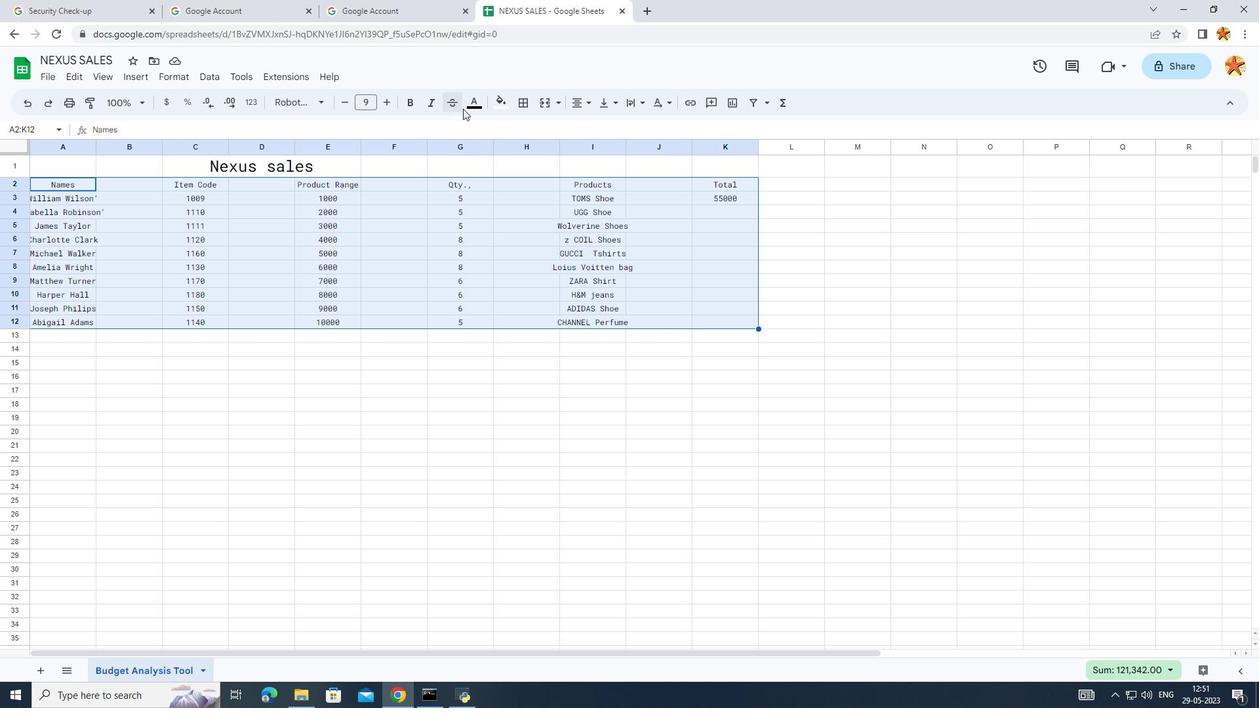 
Action: Mouse pressed left at (471, 103)
Screenshot: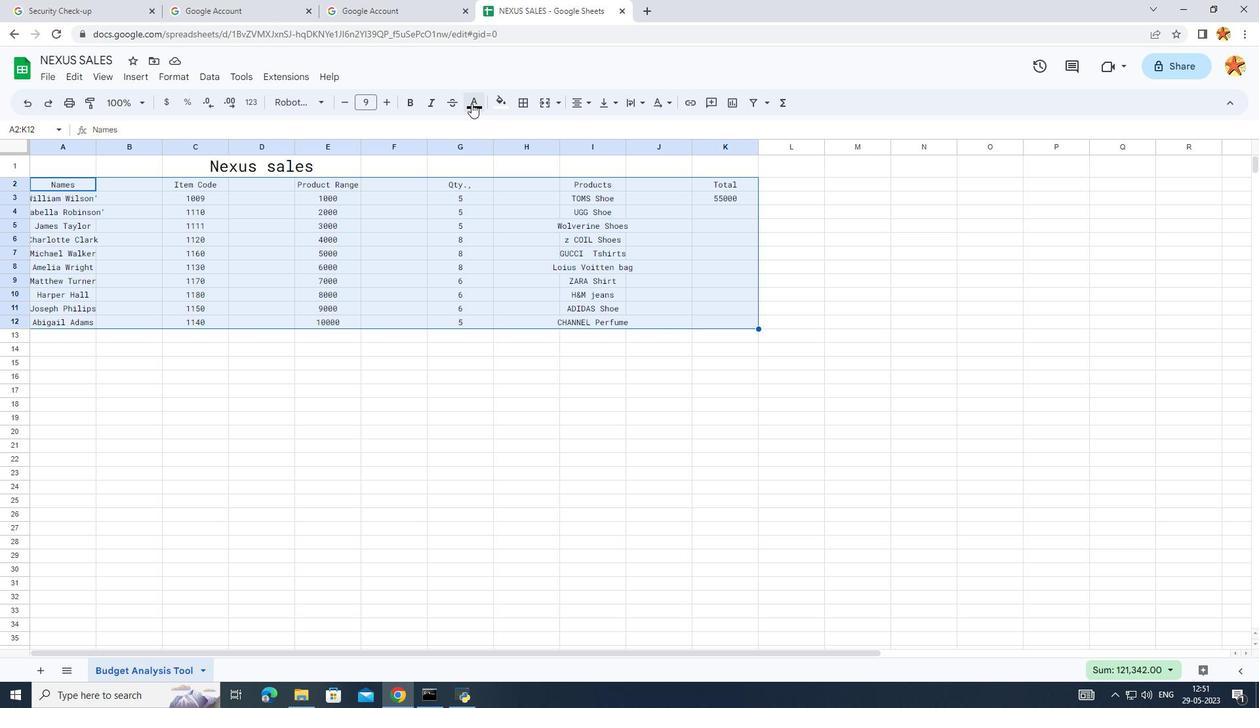 
Action: Mouse moved to (488, 160)
Screenshot: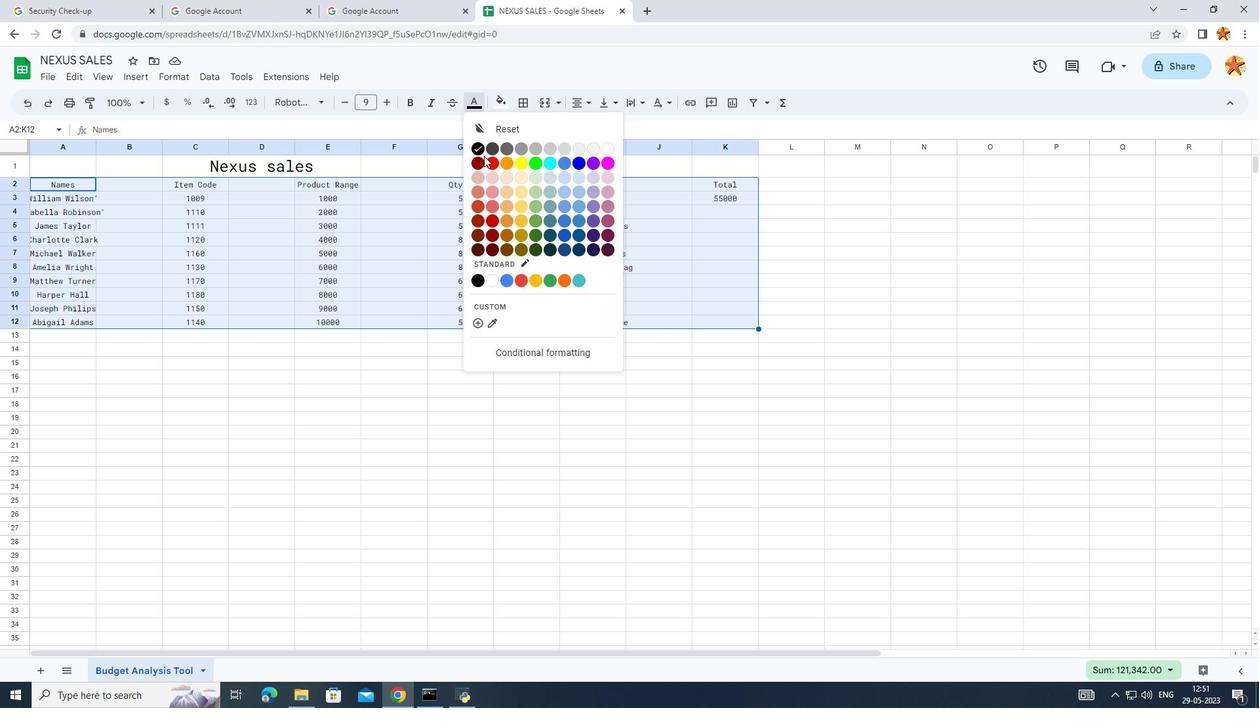 
Action: Mouse pressed left at (488, 160)
Screenshot: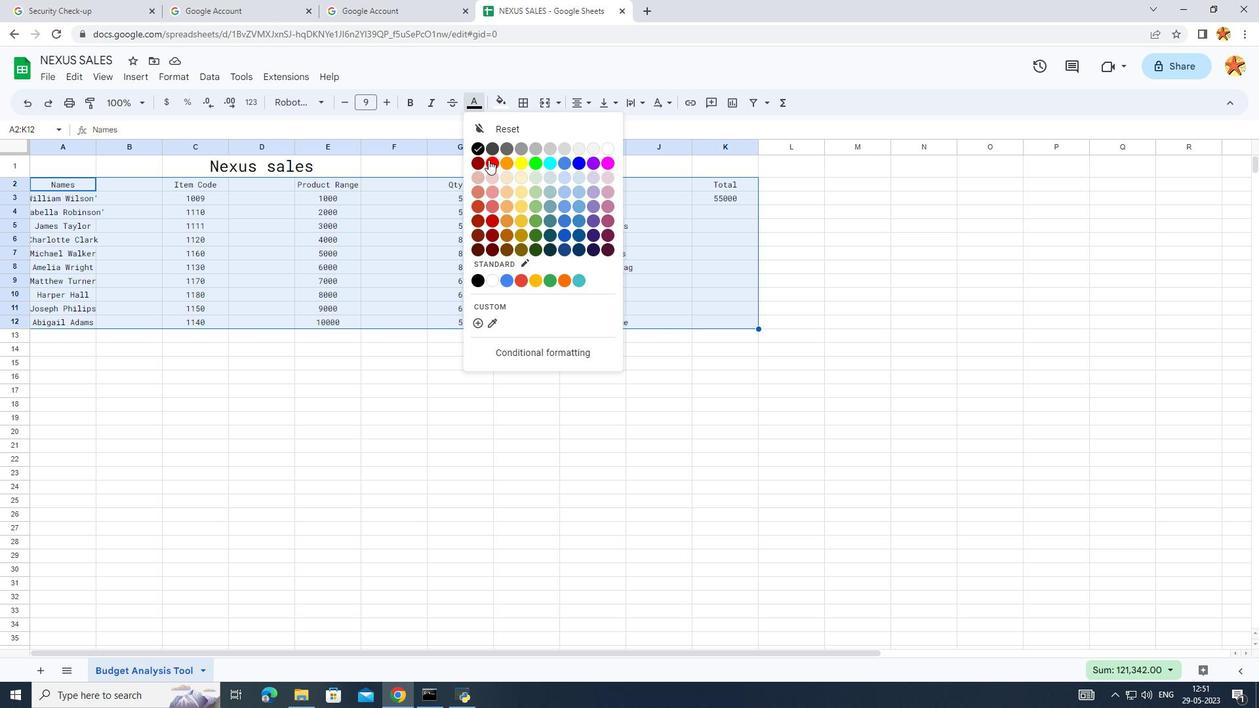 
Action: Mouse moved to (248, 353)
Screenshot: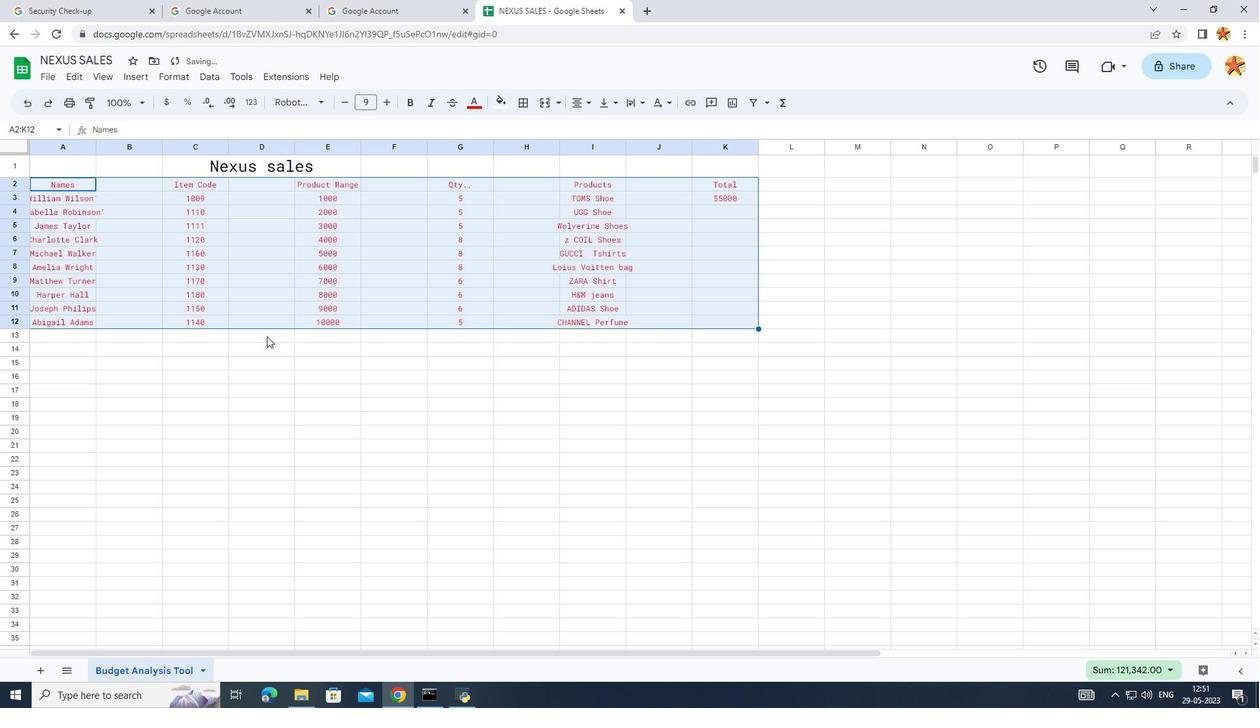 
Action: Mouse pressed left at (248, 353)
Screenshot: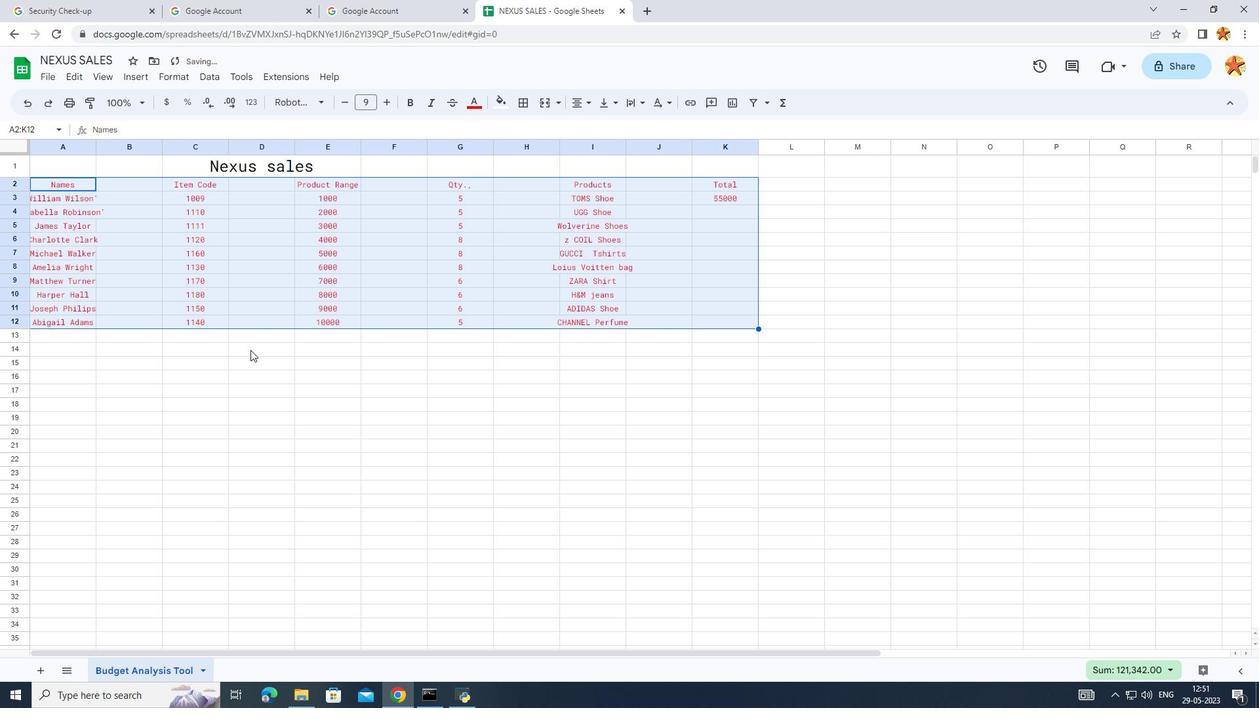 
Action: Mouse moved to (210, 159)
Screenshot: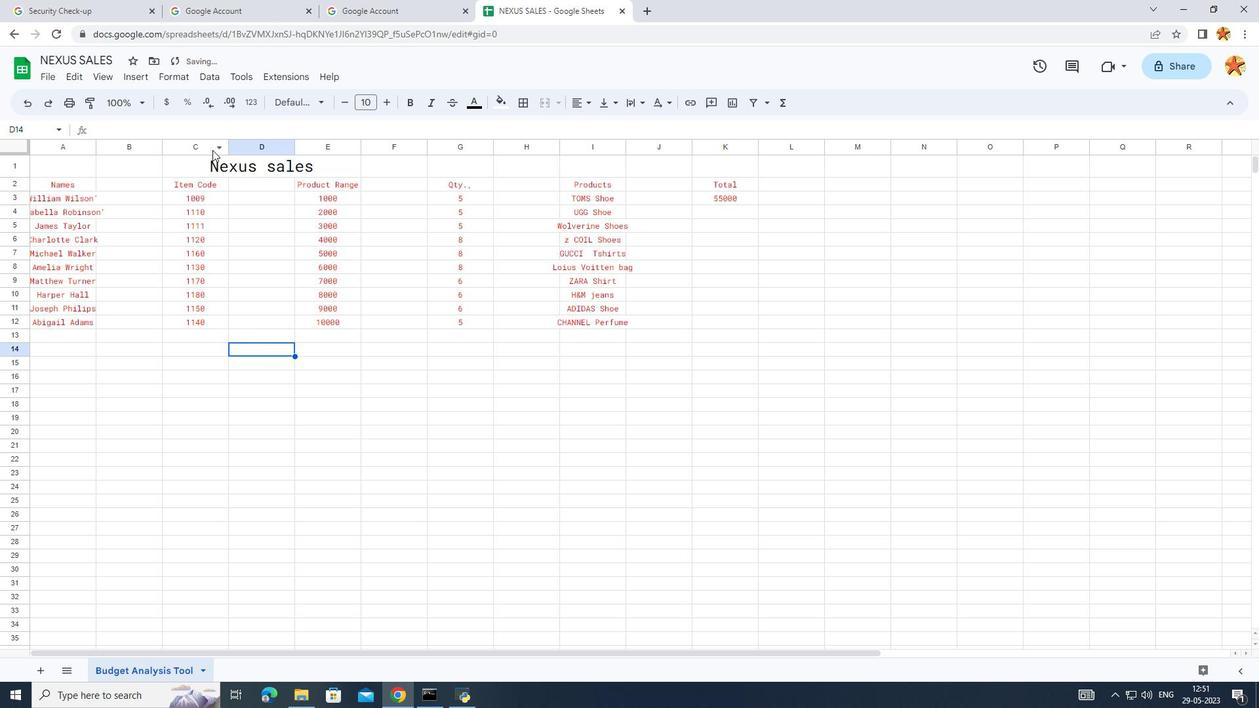 
Action: Mouse pressed left at (210, 159)
Screenshot: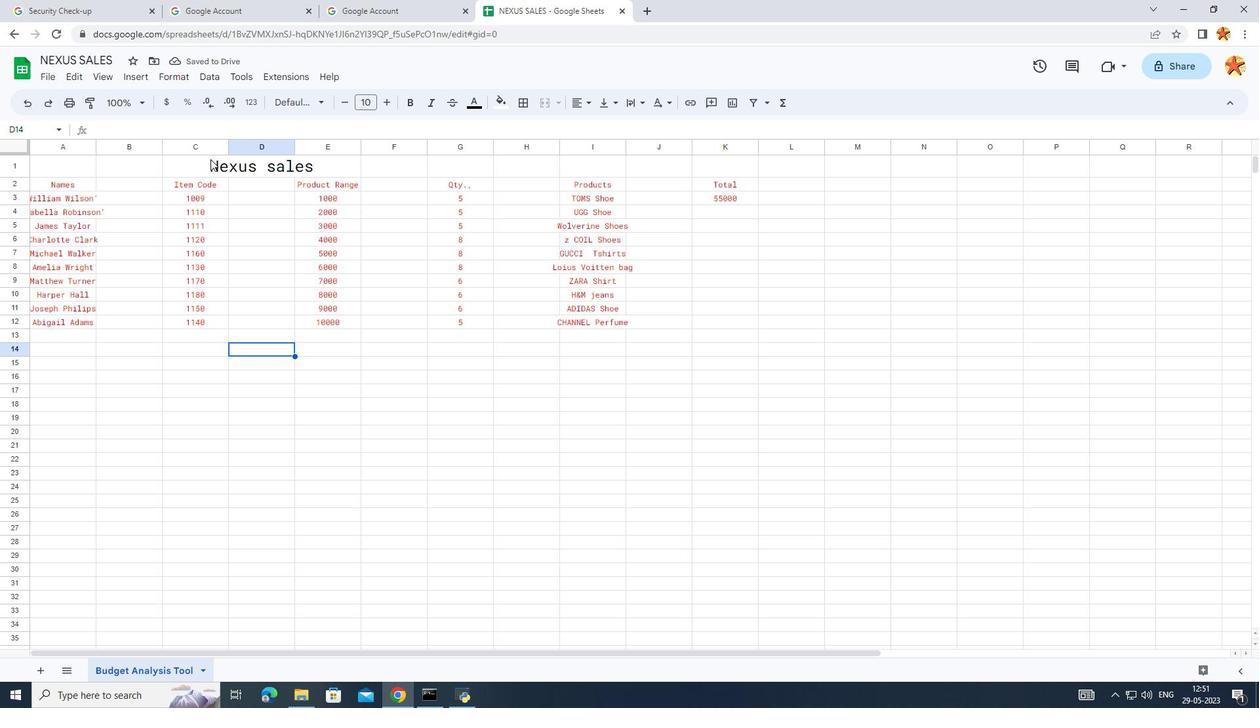 
Action: Mouse moved to (208, 269)
Screenshot: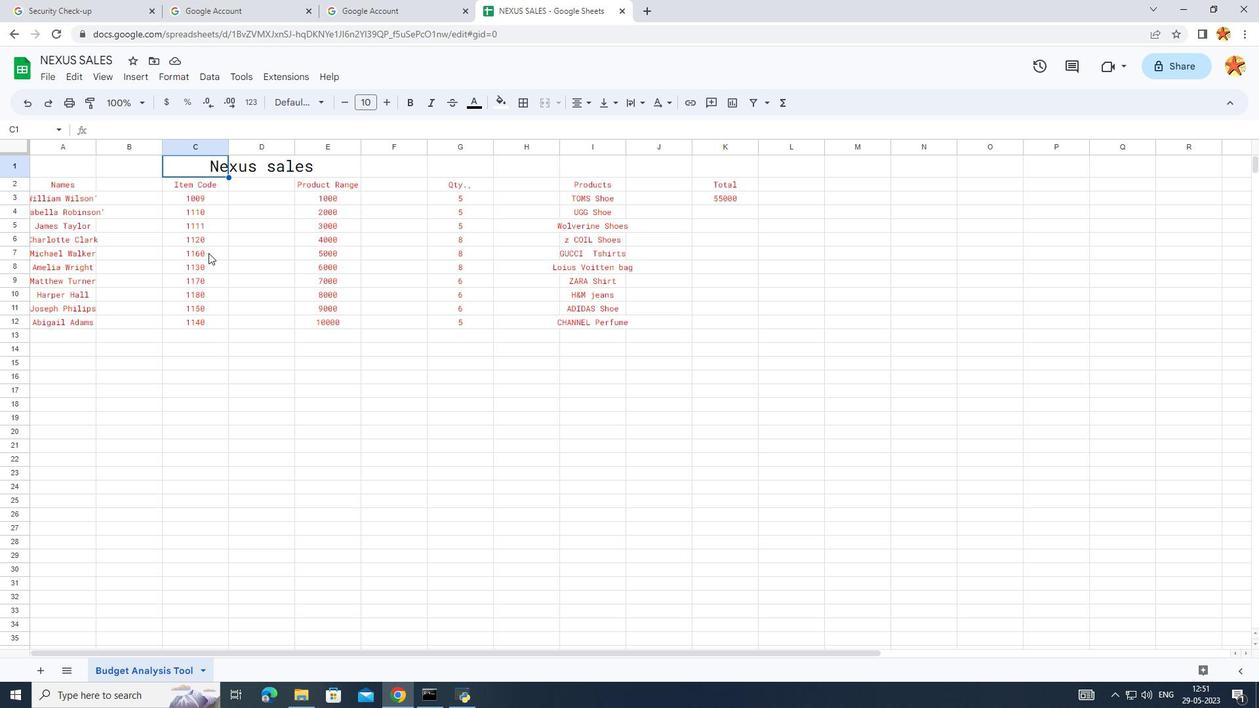 
Action: Mouse pressed left at (208, 269)
Screenshot: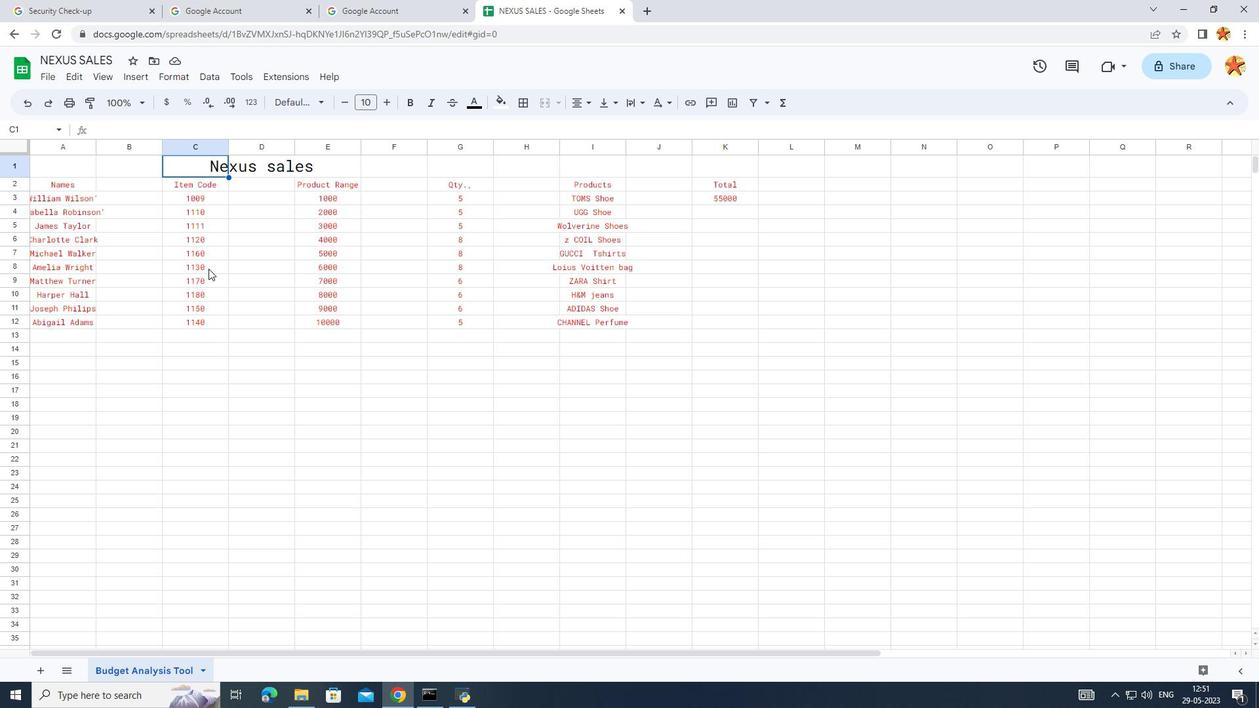 
Action: Mouse moved to (211, 161)
Screenshot: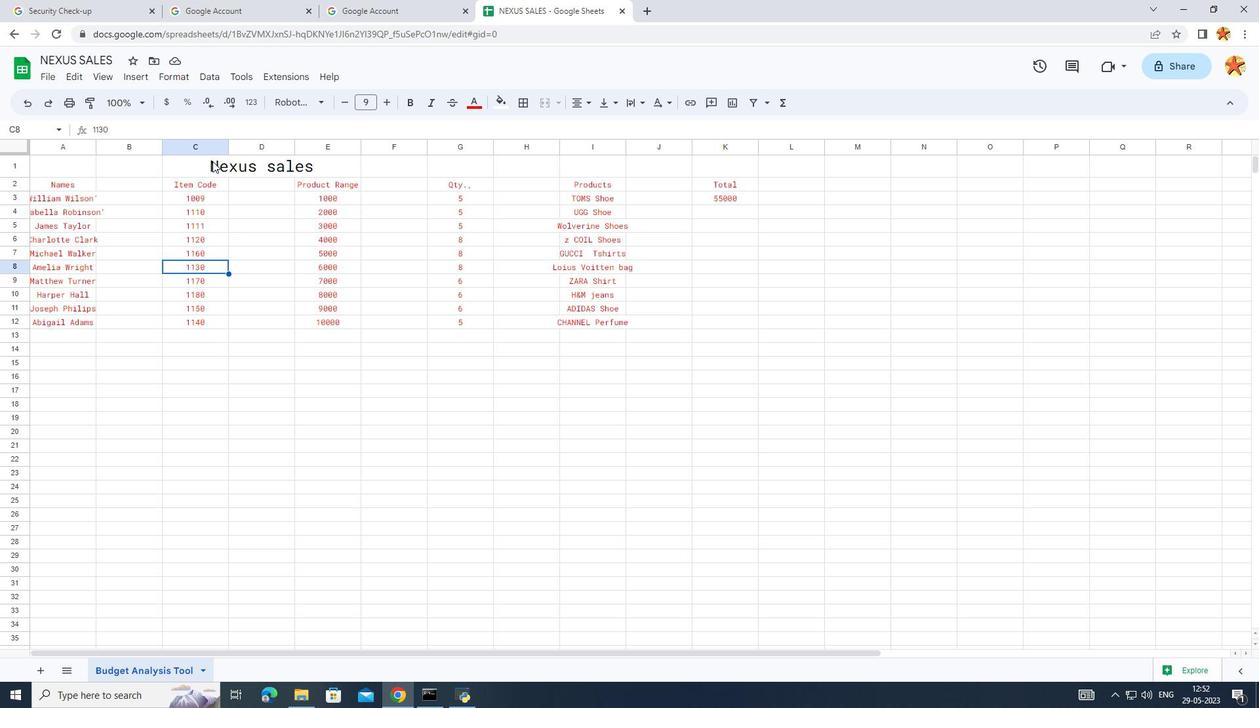 
Action: Mouse pressed left at (211, 161)
Screenshot: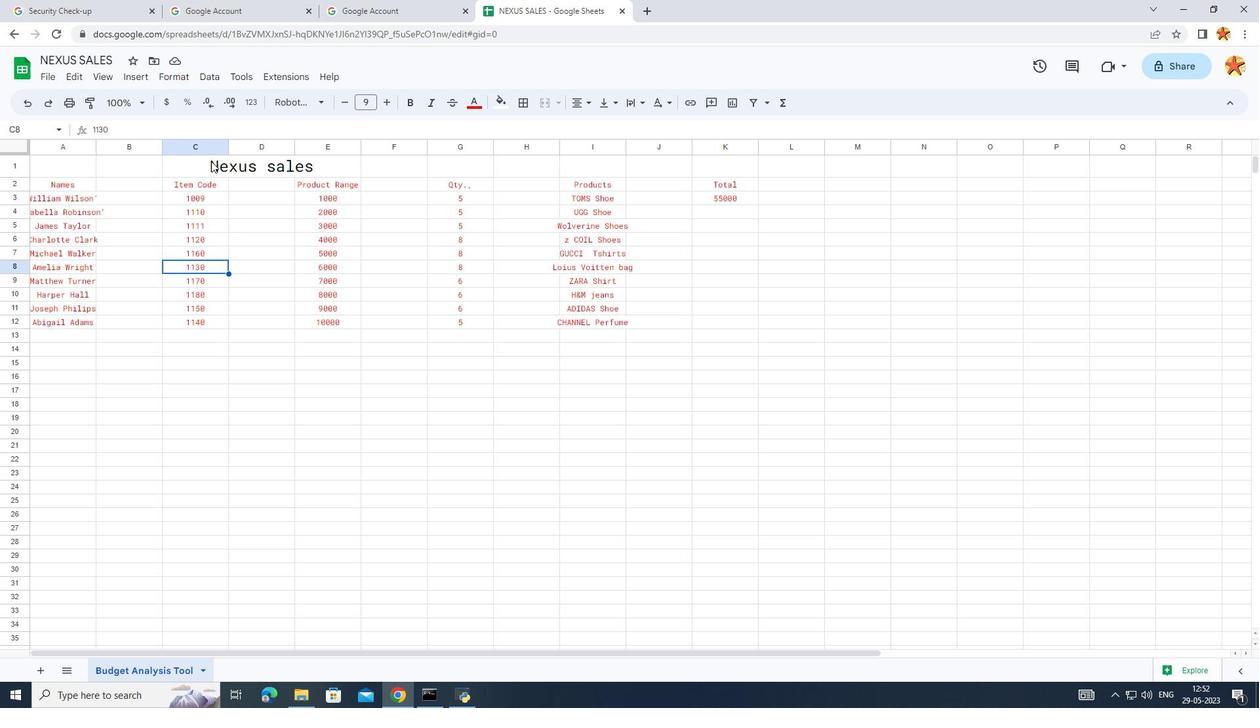 
Action: Mouse moved to (498, 103)
Screenshot: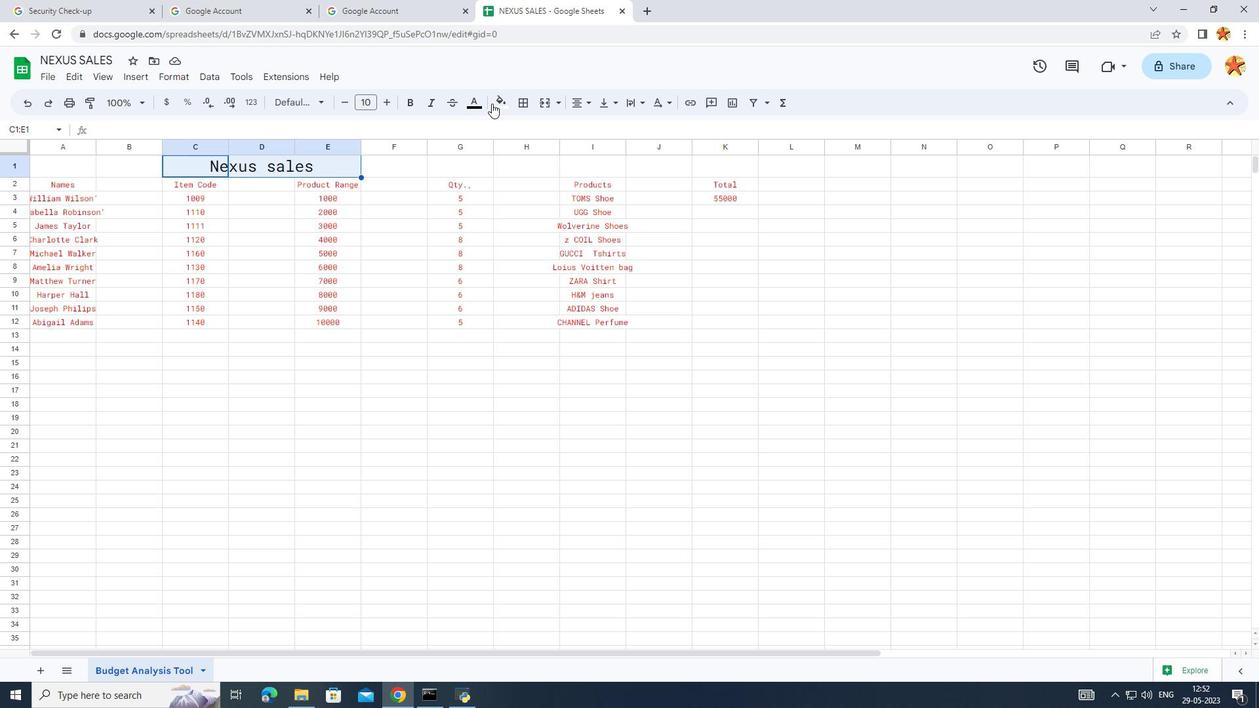 
Action: Mouse pressed left at (498, 103)
Screenshot: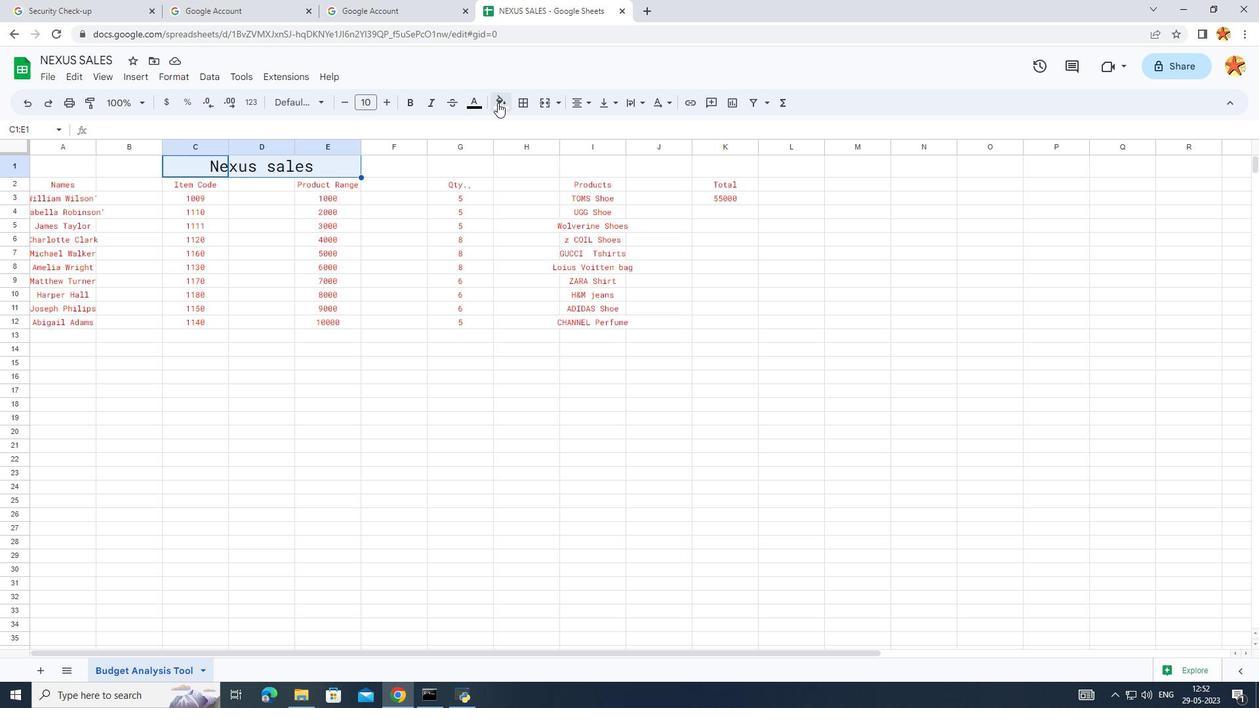 
Action: Mouse moved to (515, 160)
Screenshot: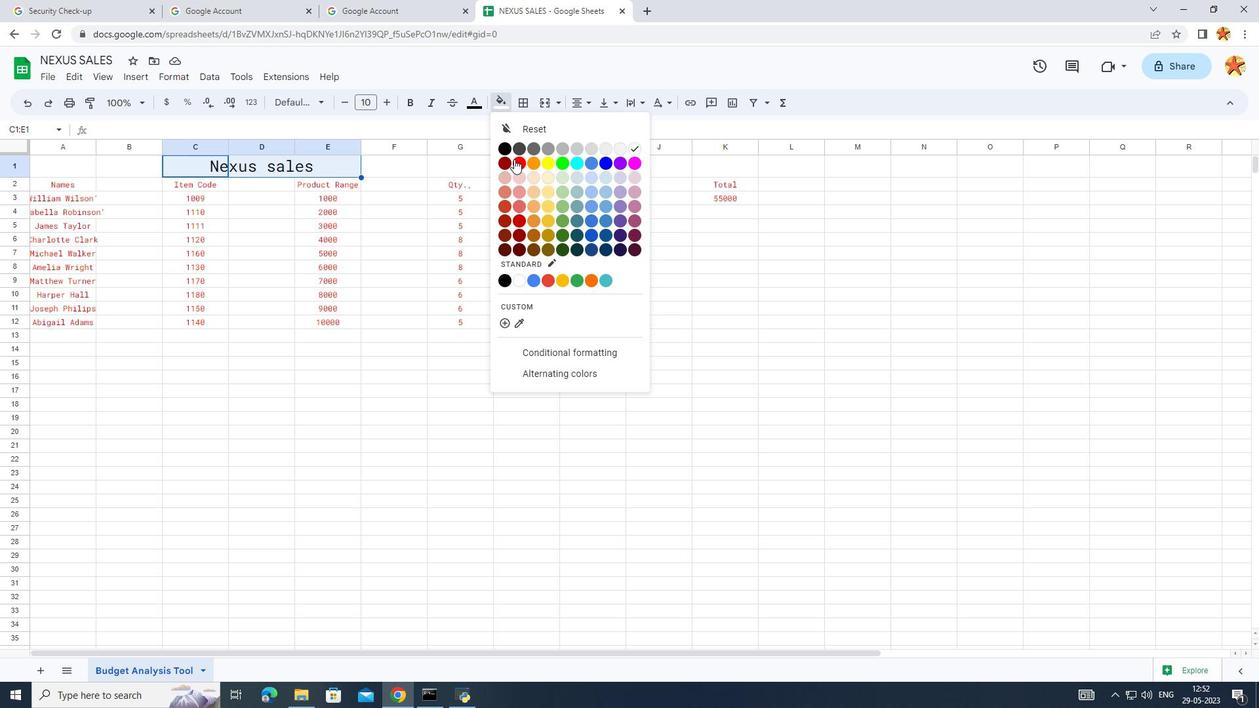 
Action: Mouse pressed left at (515, 160)
Screenshot: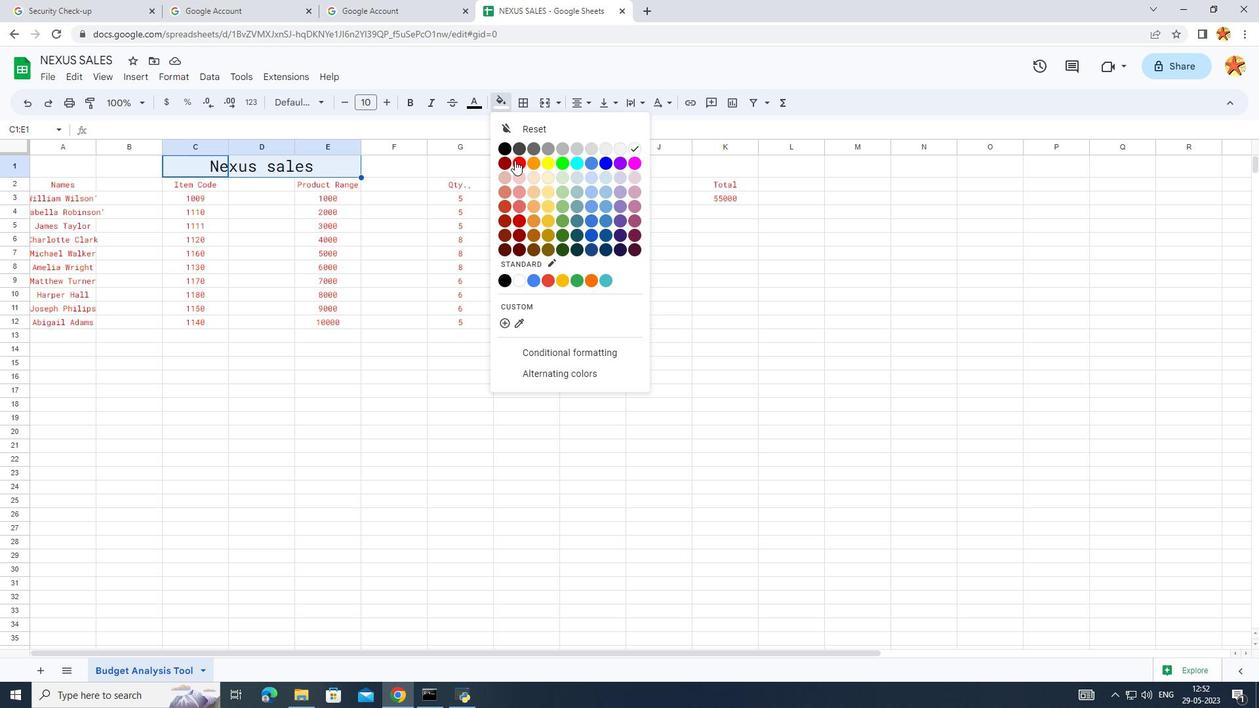 
Action: Mouse moved to (309, 257)
Screenshot: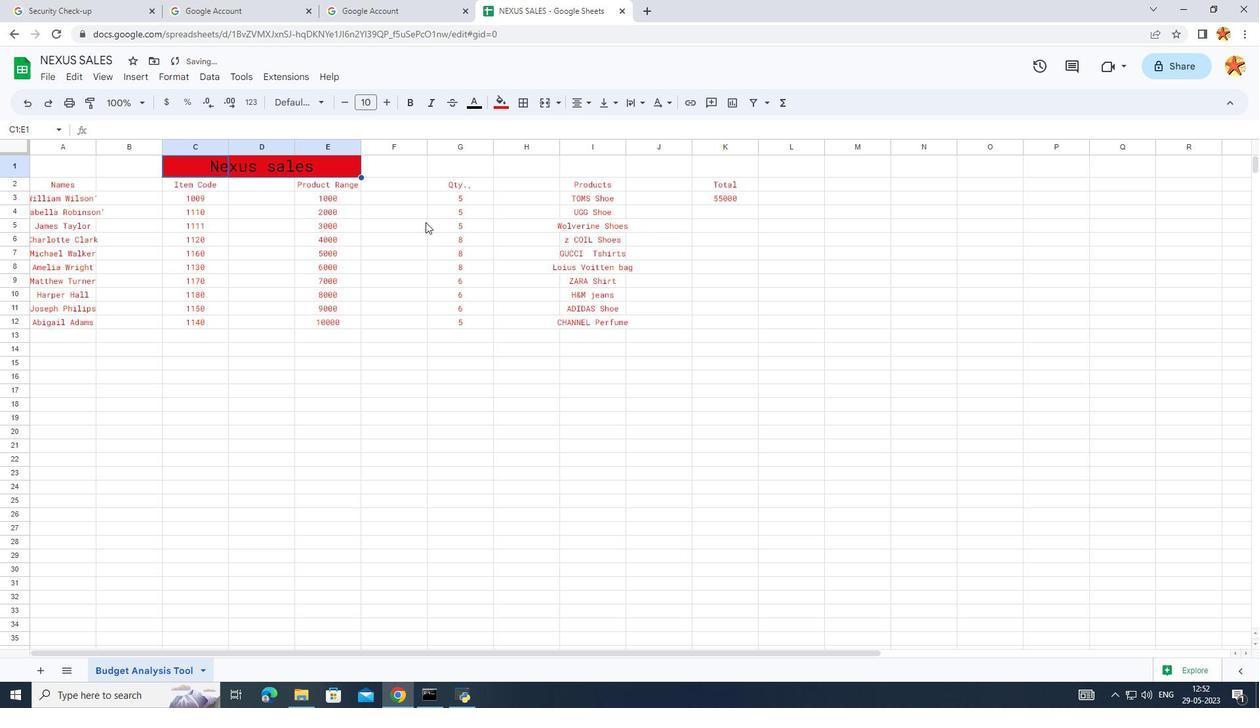 
Action: Mouse pressed left at (309, 257)
Screenshot: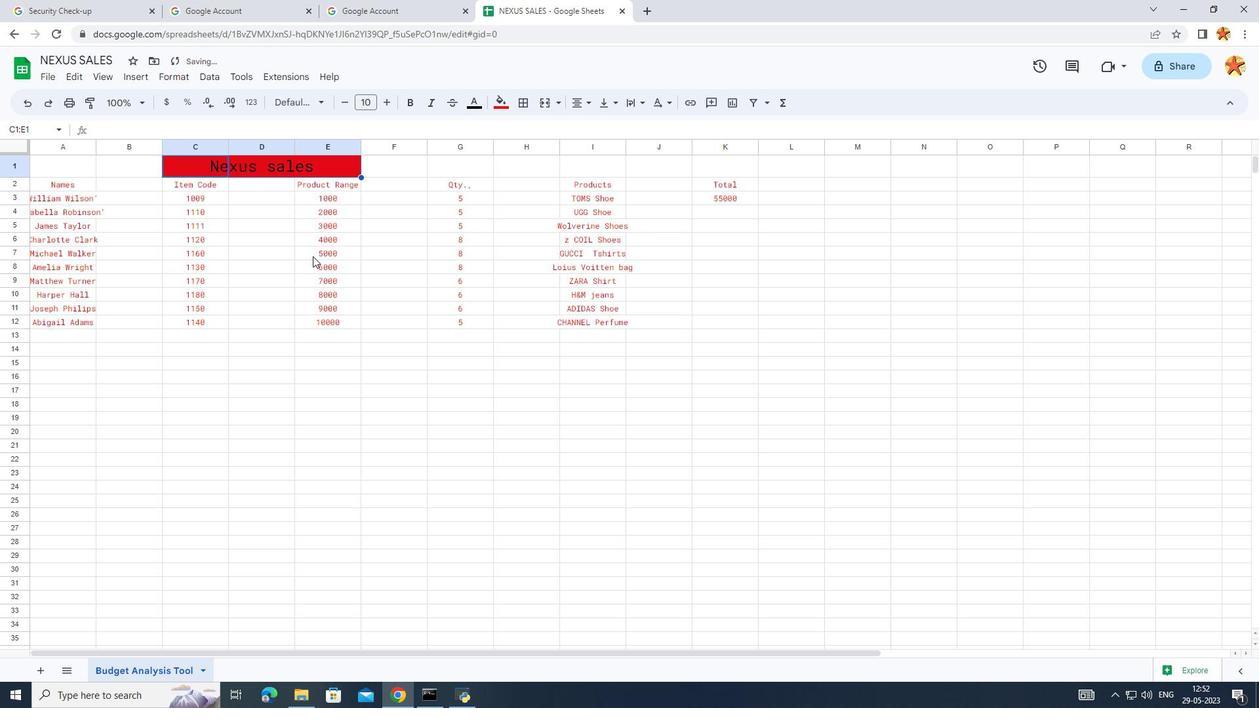 
Action: Mouse moved to (226, 261)
Screenshot: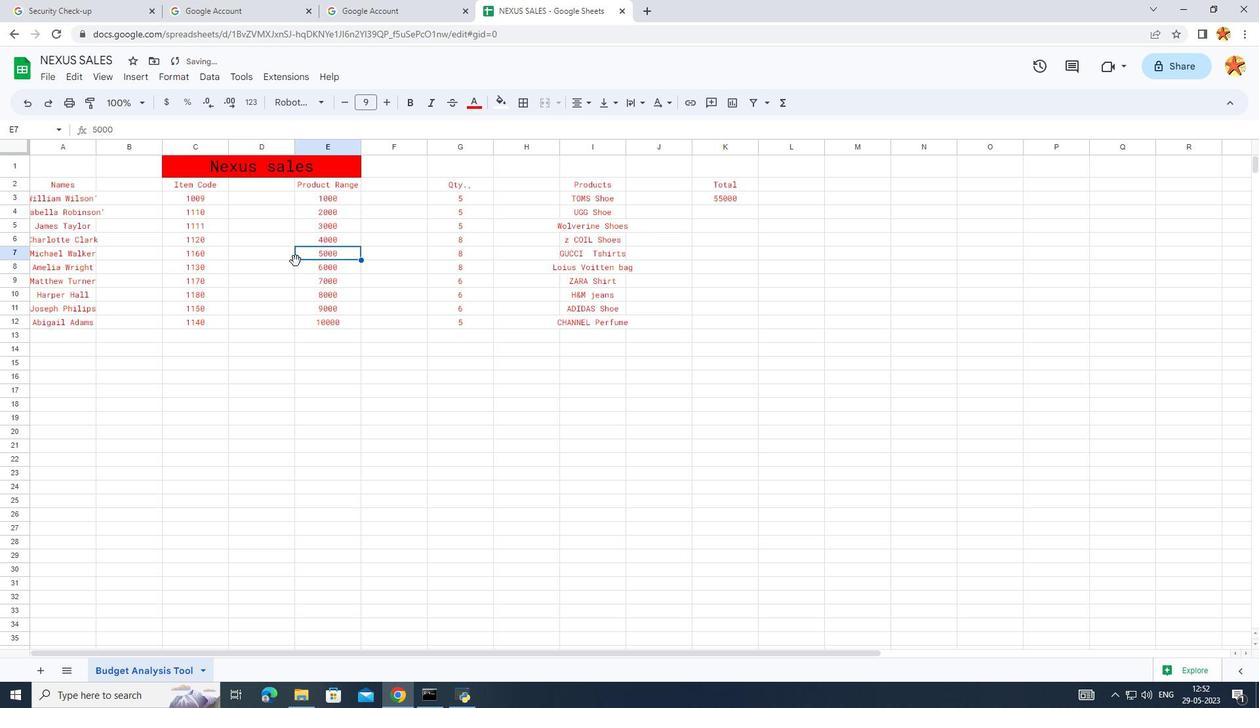 
Action: Mouse pressed left at (226, 261)
Screenshot: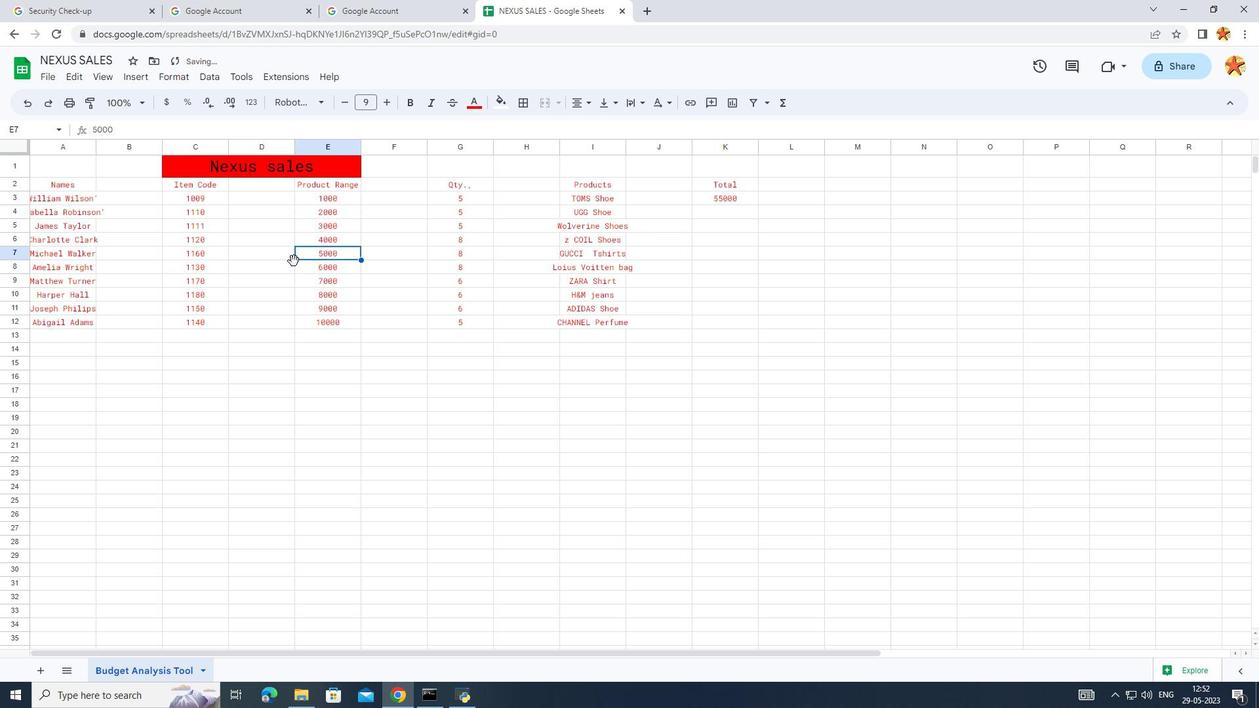 
